 Task: Add an event with the title Second Presentation Rehearsal and Feedback Gathering, date ''2024/04/26'', time 8:00 AM to 10:00 AMand add a description: The scavenger hunt can be designed as a friendly competition, with teams competing against each other to finish first or achieve specific goals. This fosters team spirit, healthy competition, and a sense of achievement.Select event color  Tomato . Add location for the event as: 123 Mount Olympus, Greece, logged in from the account softage.10@softage.netand send the event invitation to softage.6@softage.net and softage.7@softage.net. Set a reminder for the event Every weekday(Monday to Friday)
Action: Mouse moved to (63, 86)
Screenshot: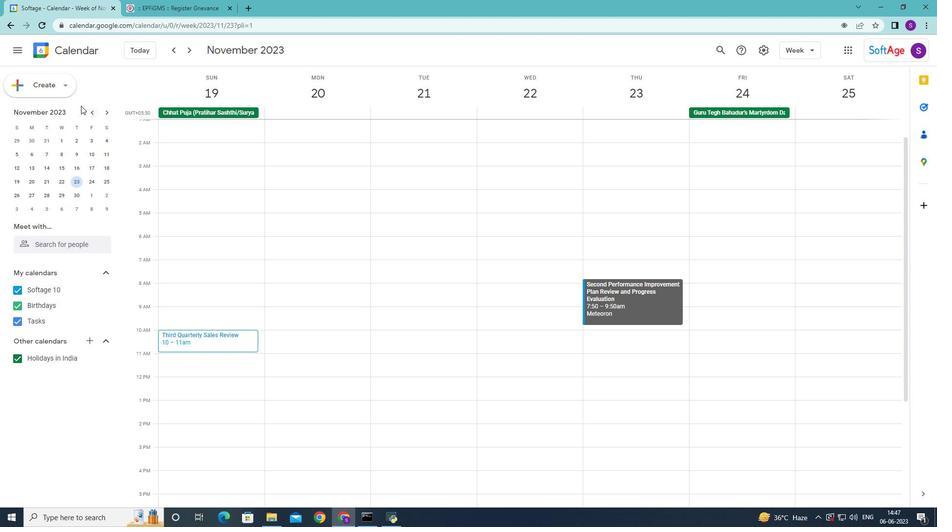 
Action: Mouse pressed left at (63, 86)
Screenshot: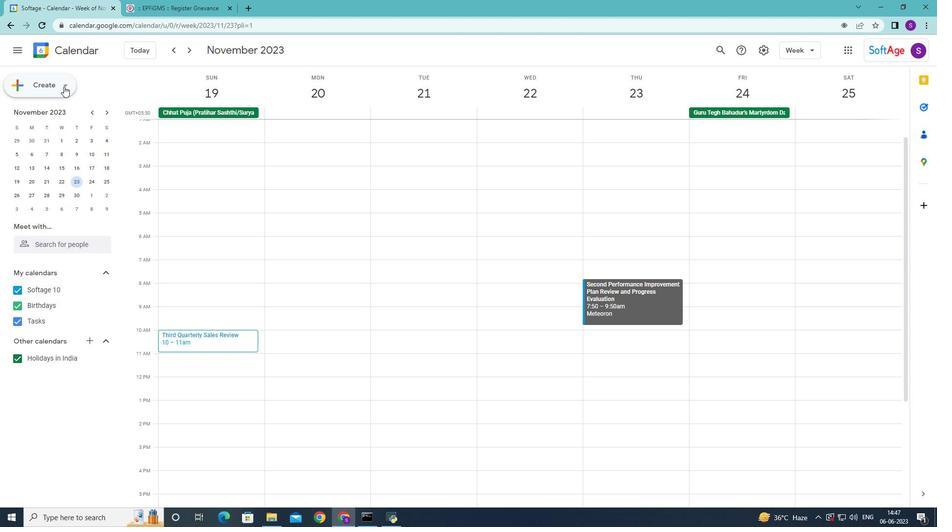 
Action: Mouse moved to (52, 116)
Screenshot: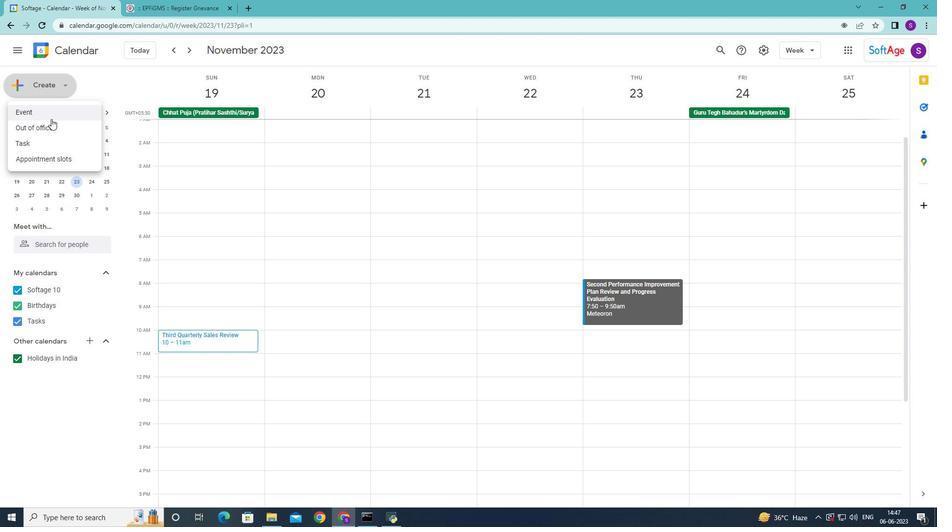 
Action: Mouse pressed left at (52, 116)
Screenshot: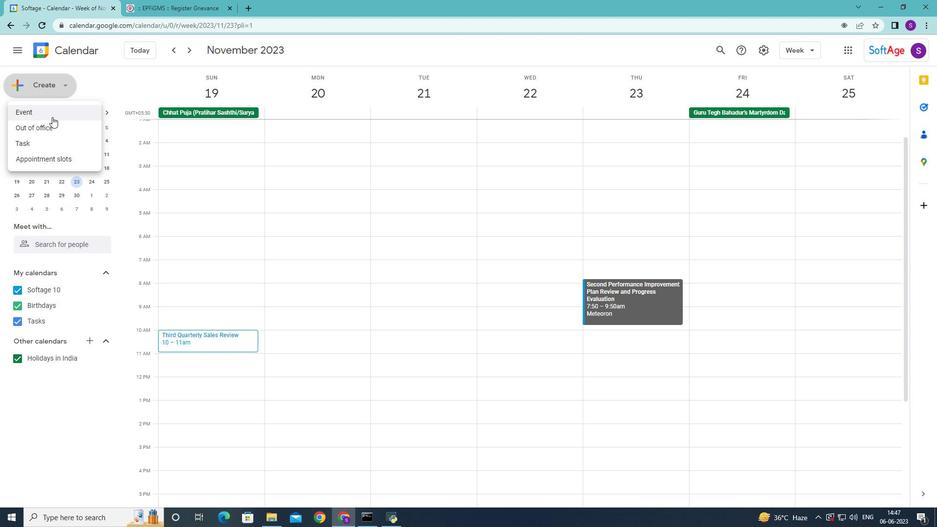
Action: Mouse moved to (450, 225)
Screenshot: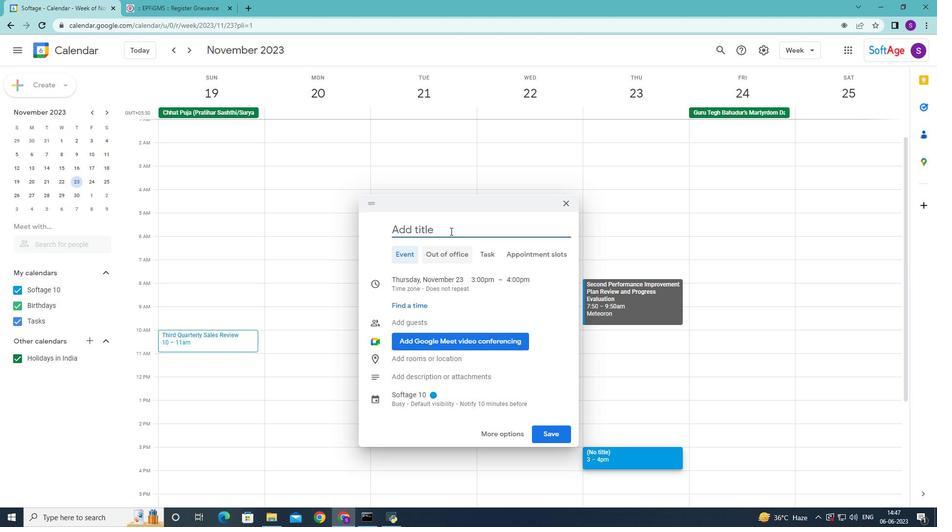 
Action: Mouse pressed left at (450, 225)
Screenshot: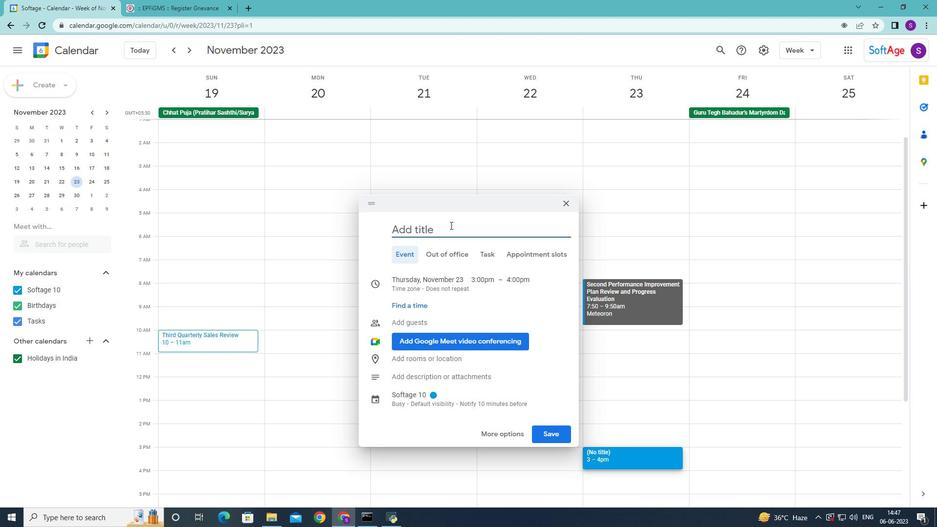 
Action: Mouse moved to (450, 225)
Screenshot: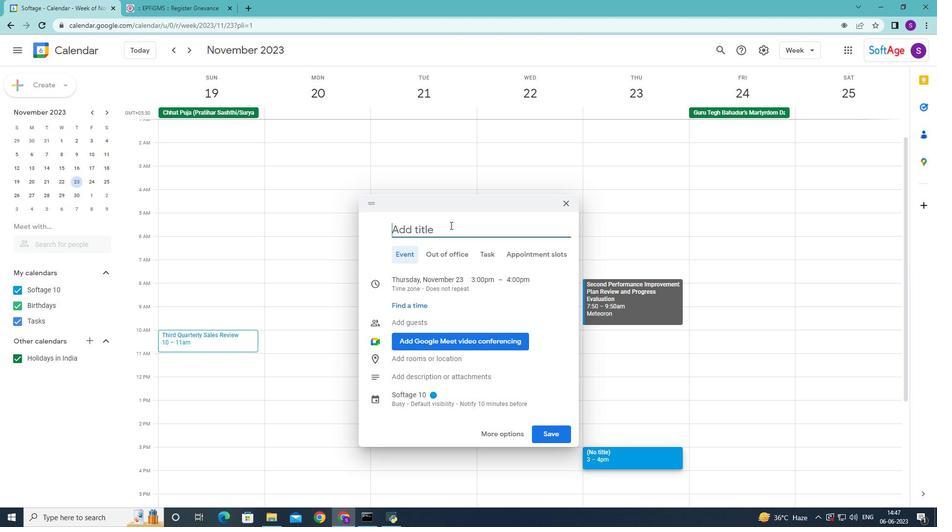 
Action: Key pressed <Key.shift>Second<Key.space><Key.shift>Presentation<Key.space><Key.shift><Key.shift><Key.shift><Key.shift><Key.shift><Key.shift><Key.shift><Key.shift><Key.shift><Key.shift>Rej<Key.backspace>hearsal<Key.space>and<Key.space><Key.shift><Key.shift><Key.shift><Key.shift><Key.shift><Key.shift><Key.shift><Key.shift><Key.shift><Key.shift><Key.shift><Key.shift><Key.shift><Key.shift><Key.shift><Key.shift><Key.shift><Key.shift><Key.shift><Key.shift><Key.shift>Feedback<Key.space><Key.shift><Key.shift><Key.shift><Key.shift><Key.shift><Key.shift>F<Key.backspace><Key.shift><Key.shift><Key.shift><Key.shift><Key.shift><Key.shift><Key.shift><Key.shift><Key.shift><Key.shift><Key.shift>Gathering<Key.space>
Screenshot: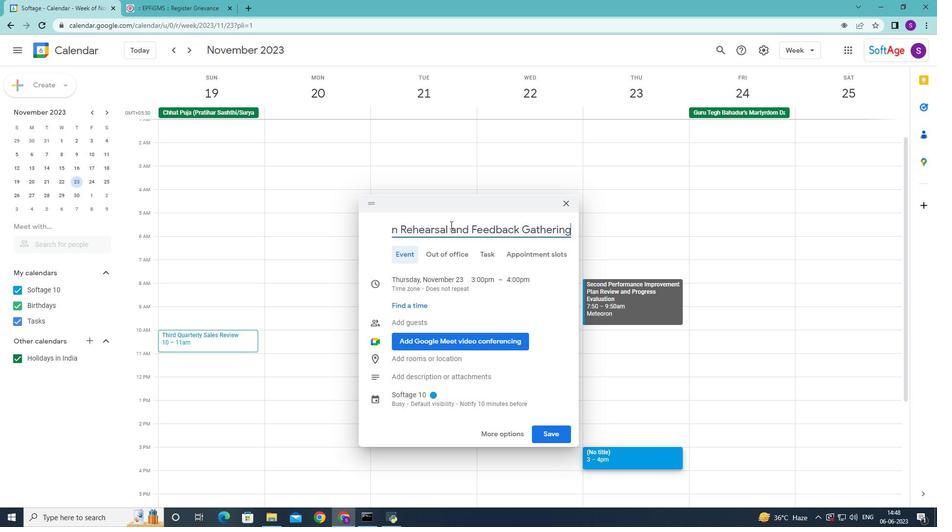 
Action: Mouse moved to (422, 282)
Screenshot: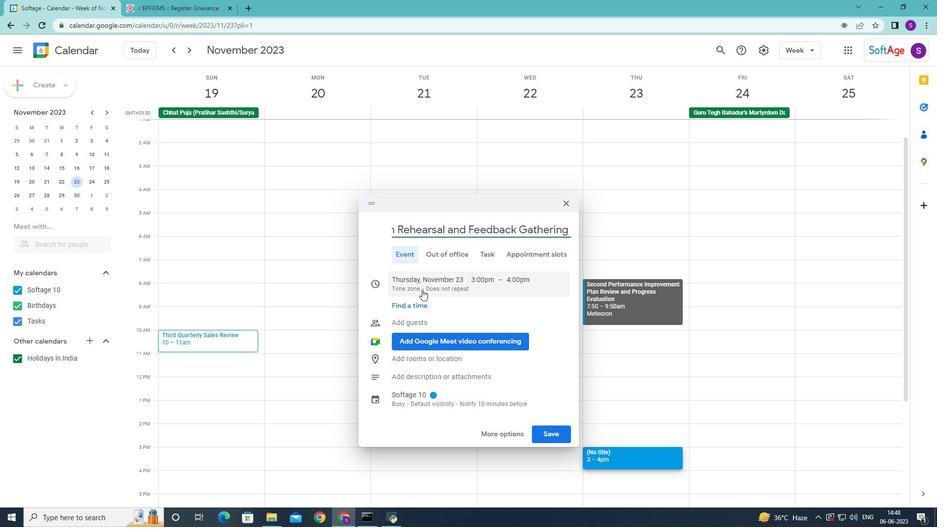 
Action: Mouse pressed left at (422, 282)
Screenshot: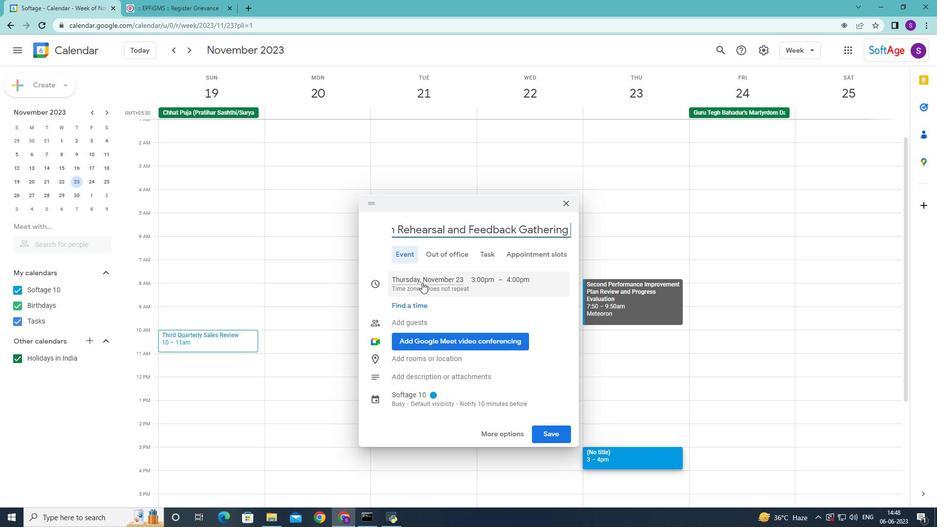 
Action: Mouse moved to (513, 300)
Screenshot: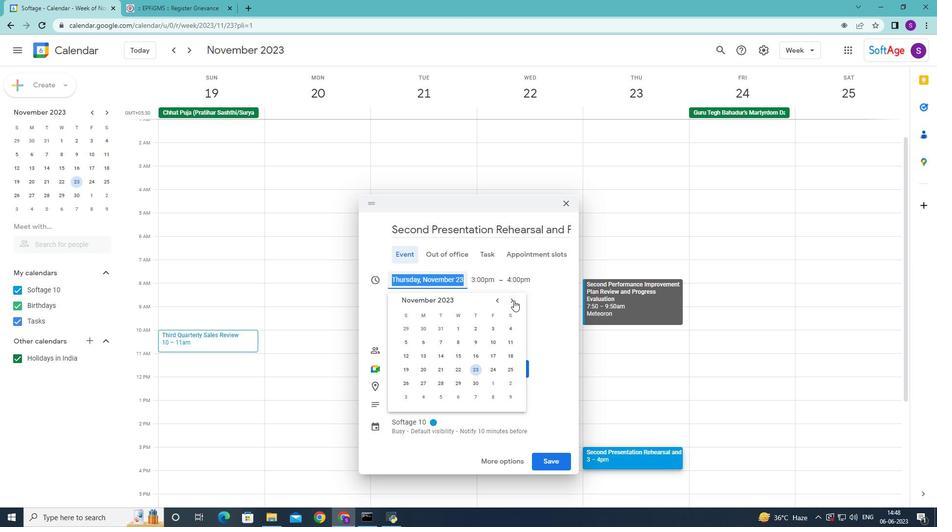 
Action: Mouse pressed left at (513, 300)
Screenshot: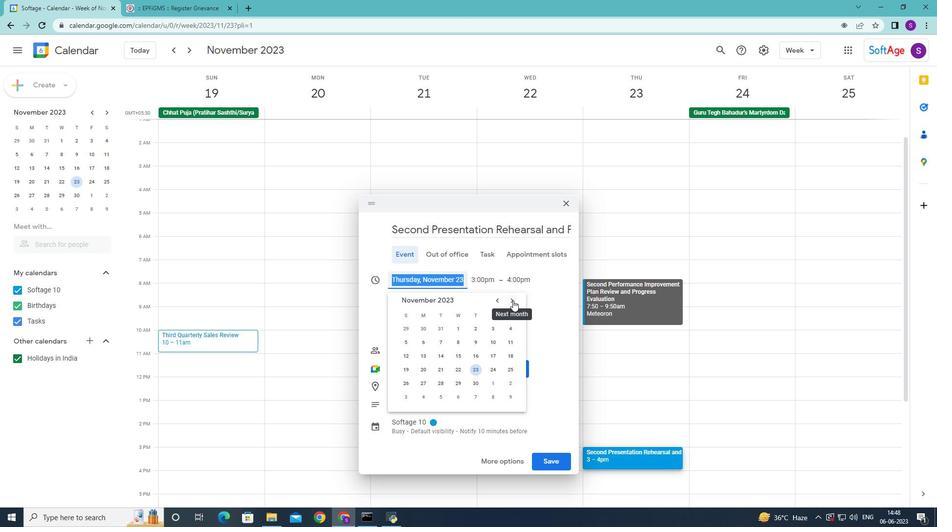 
Action: Mouse pressed left at (513, 300)
Screenshot: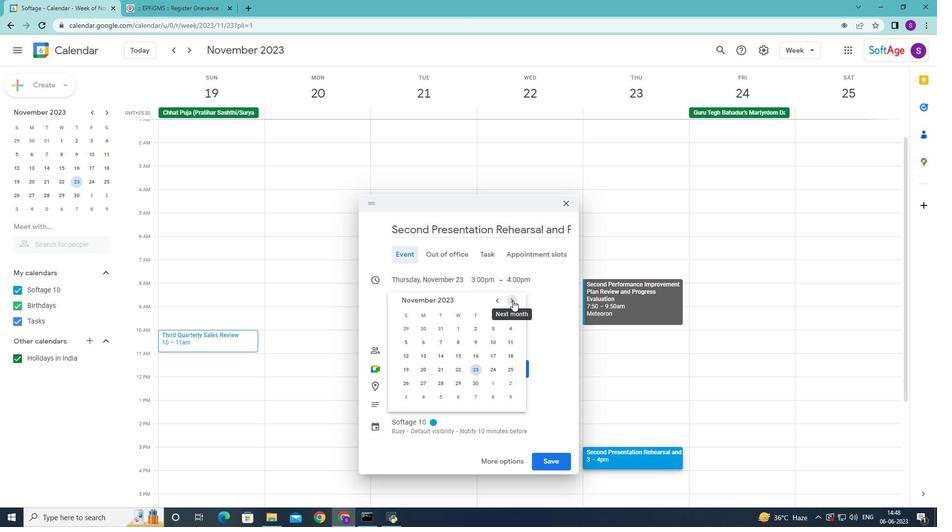 
Action: Mouse pressed left at (513, 300)
Screenshot: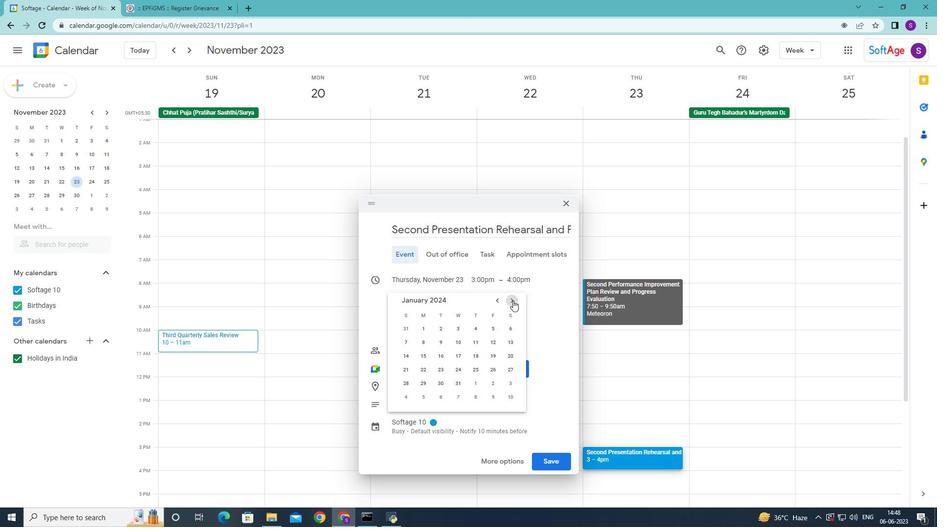 
Action: Mouse pressed left at (513, 300)
Screenshot: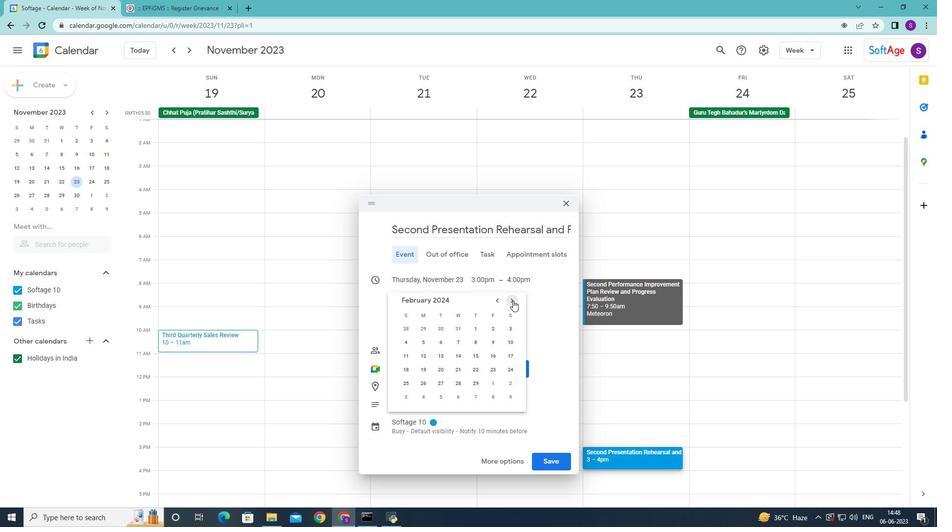 
Action: Mouse pressed left at (513, 300)
Screenshot: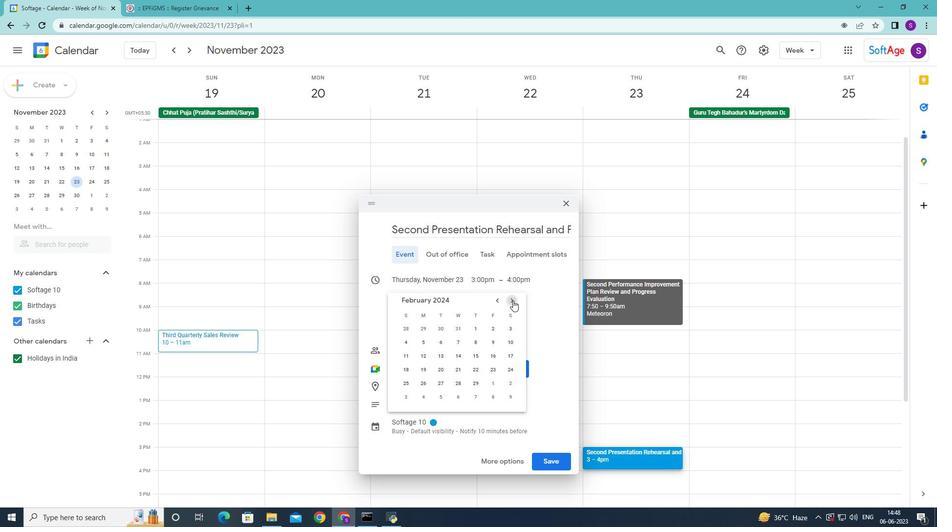 
Action: Mouse moved to (496, 367)
Screenshot: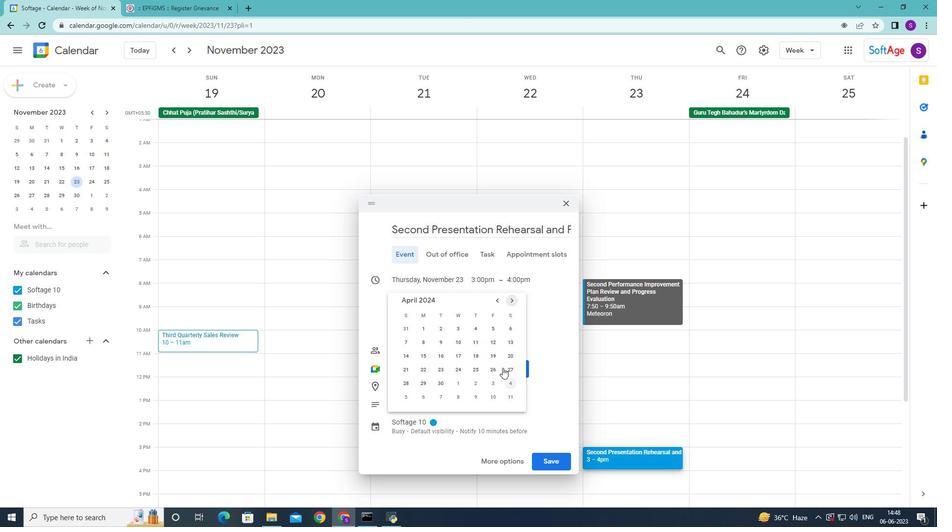
Action: Mouse pressed left at (496, 367)
Screenshot: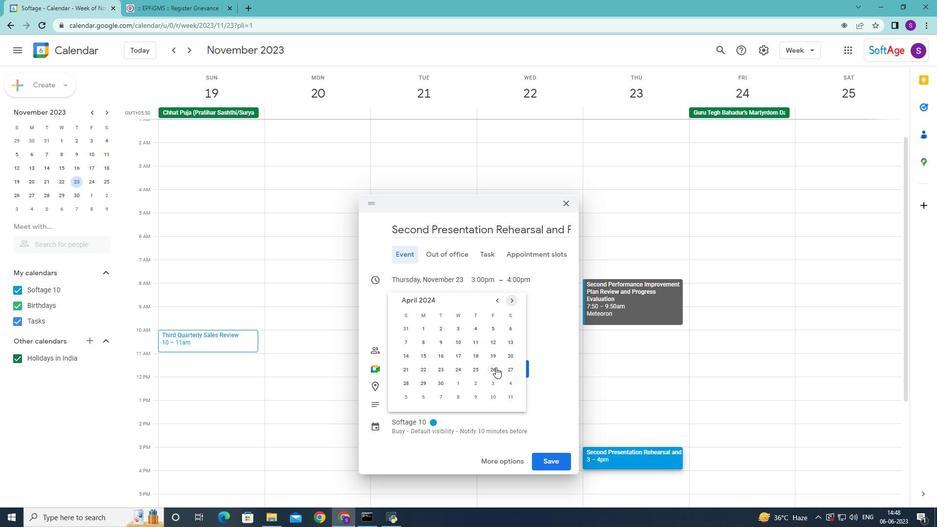 
Action: Mouse moved to (577, 282)
Screenshot: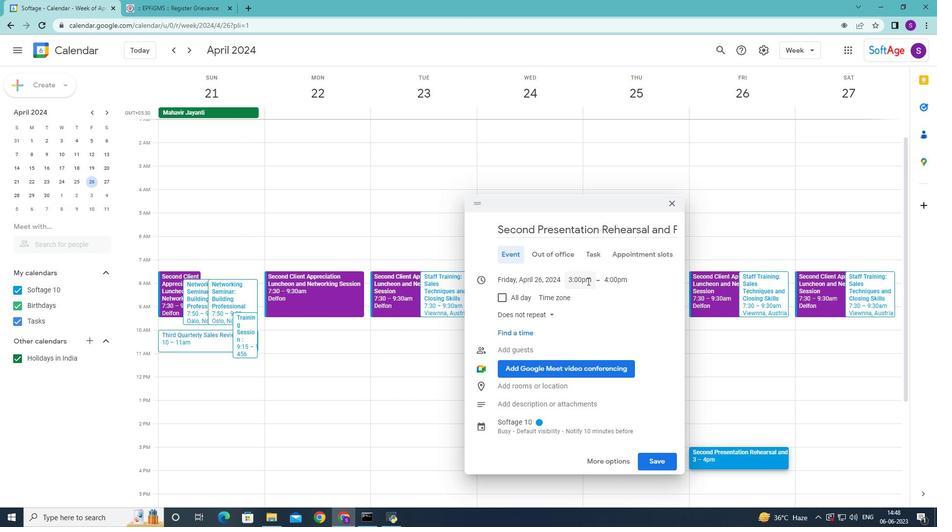 
Action: Mouse pressed left at (577, 282)
Screenshot: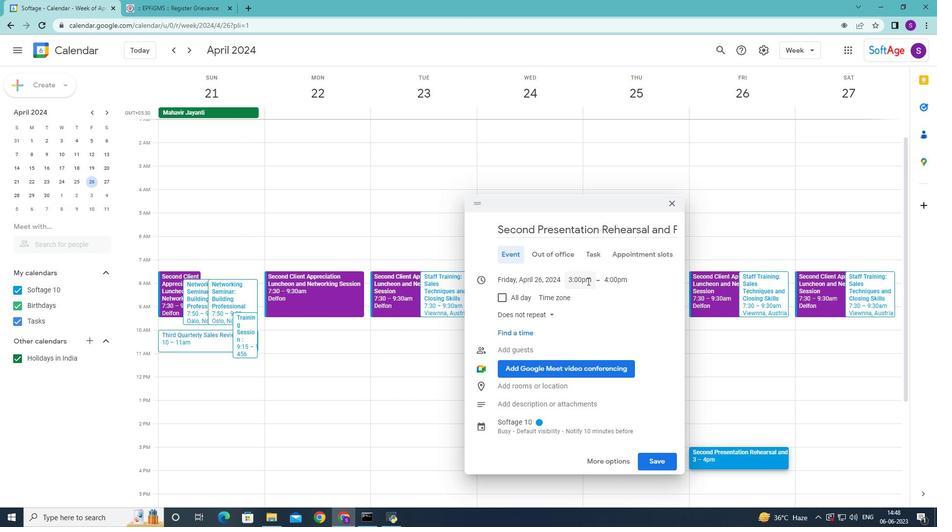 
Action: Mouse moved to (590, 318)
Screenshot: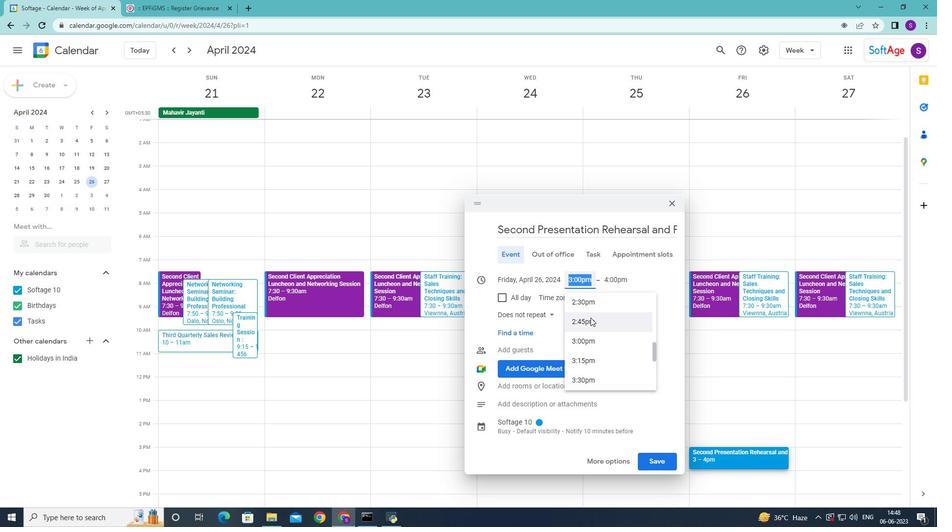 
Action: Mouse scrolled (590, 319) with delta (0, 0)
Screenshot: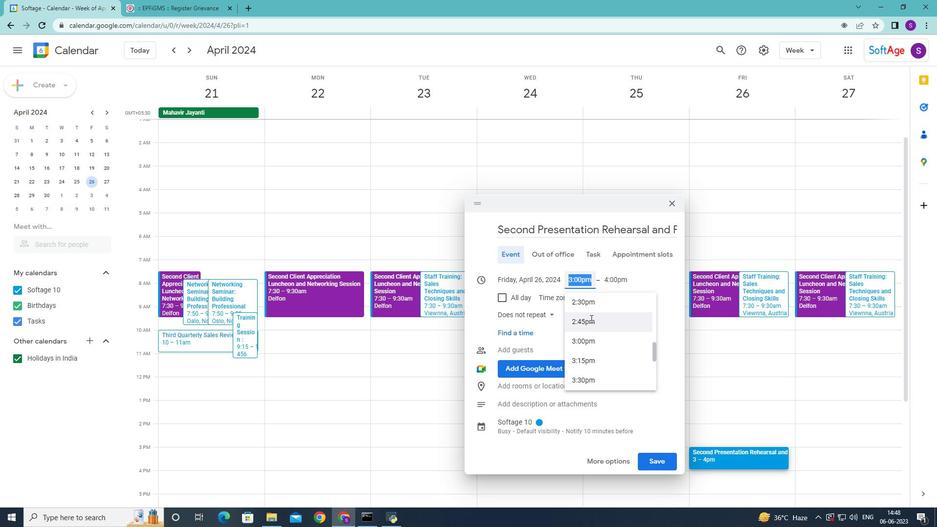 
Action: Mouse scrolled (590, 319) with delta (0, 0)
Screenshot: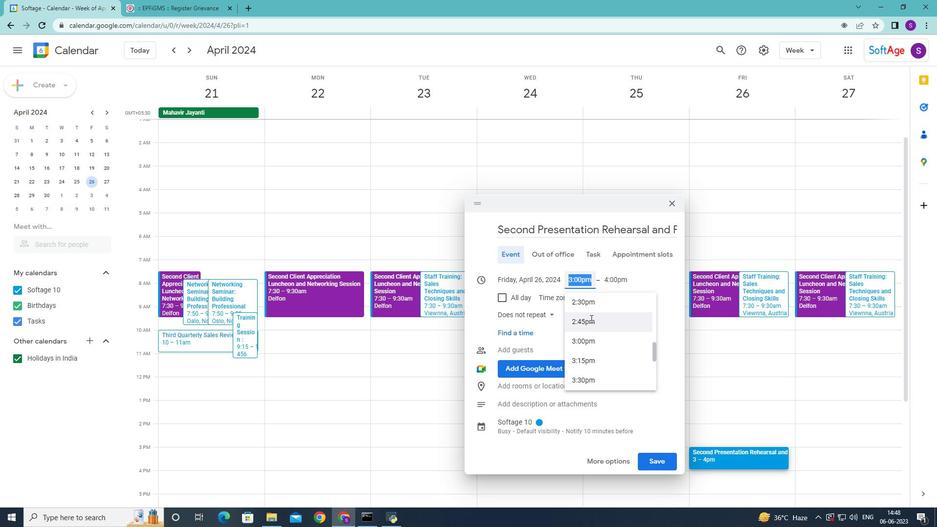 
Action: Mouse scrolled (590, 319) with delta (0, 0)
Screenshot: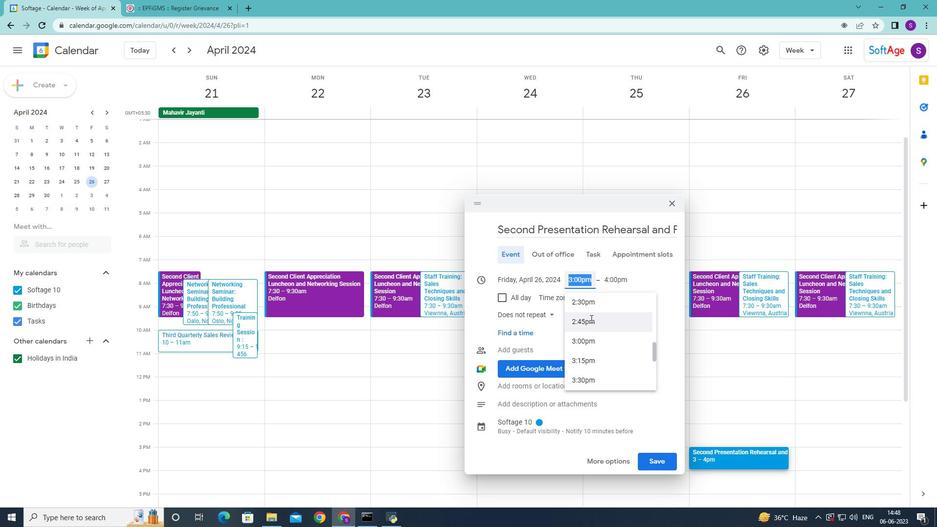 
Action: Mouse scrolled (590, 319) with delta (0, 0)
Screenshot: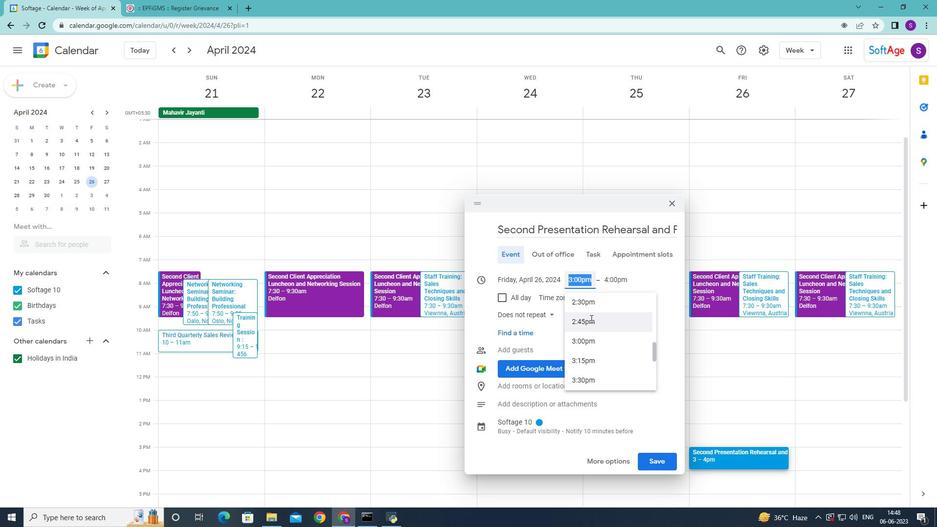
Action: Mouse scrolled (590, 319) with delta (0, 0)
Screenshot: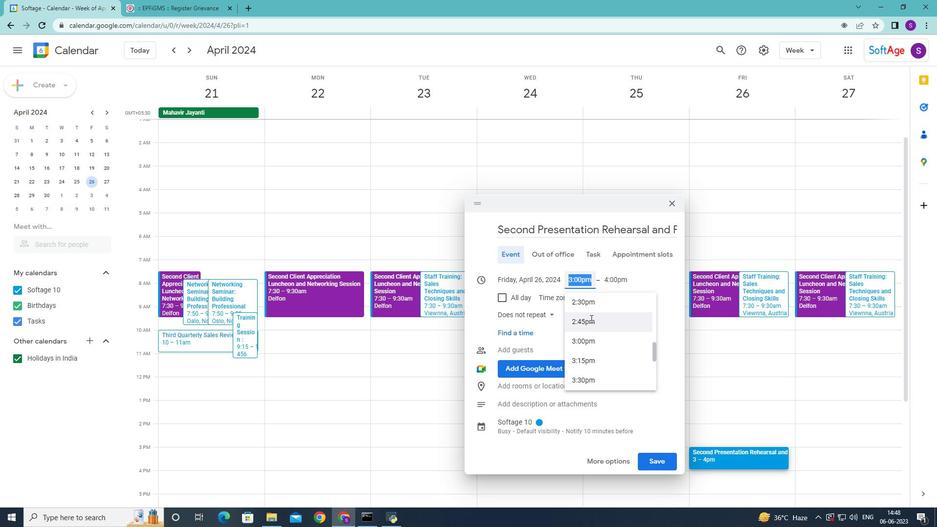 
Action: Mouse scrolled (590, 319) with delta (0, 0)
Screenshot: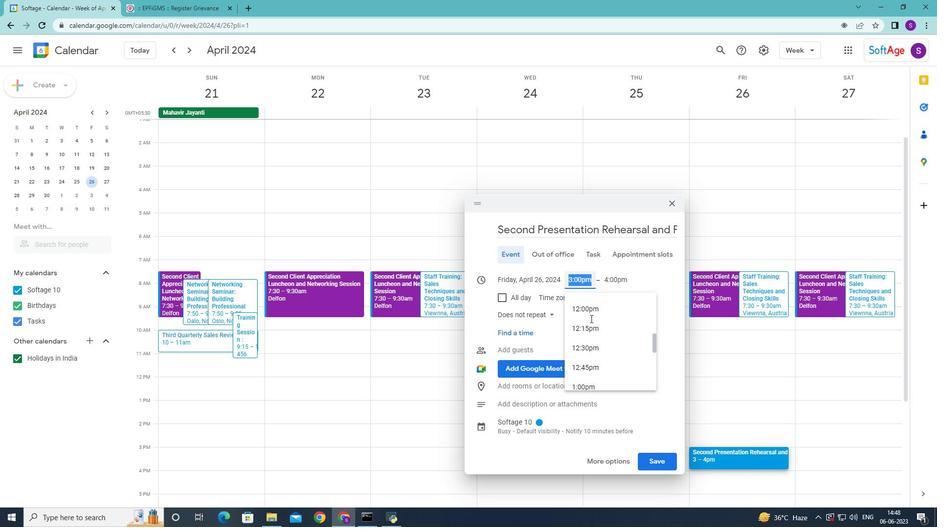 
Action: Mouse scrolled (590, 319) with delta (0, 0)
Screenshot: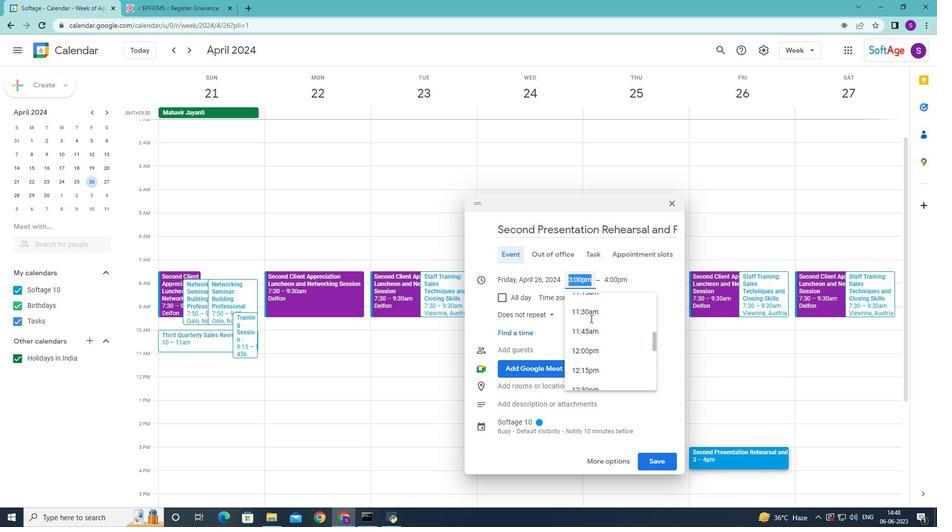
Action: Mouse scrolled (590, 319) with delta (0, 0)
Screenshot: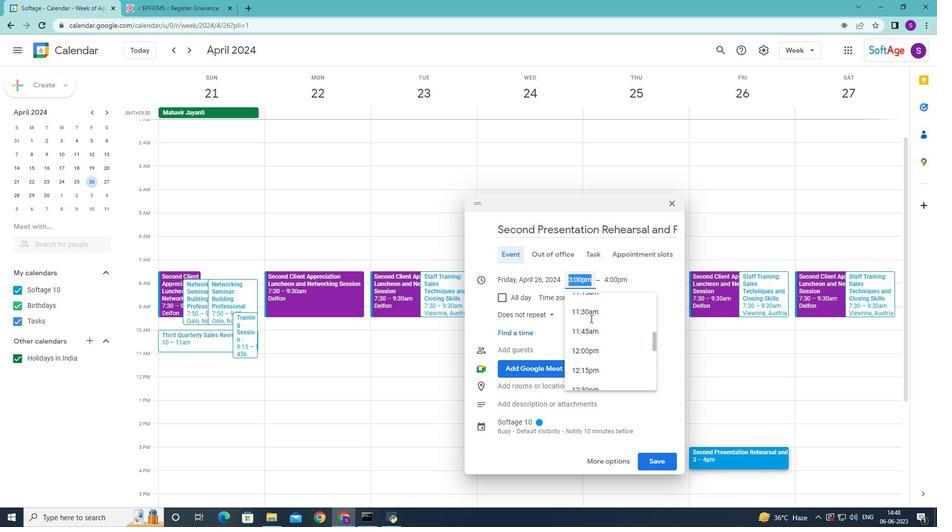 
Action: Mouse scrolled (590, 319) with delta (0, 0)
Screenshot: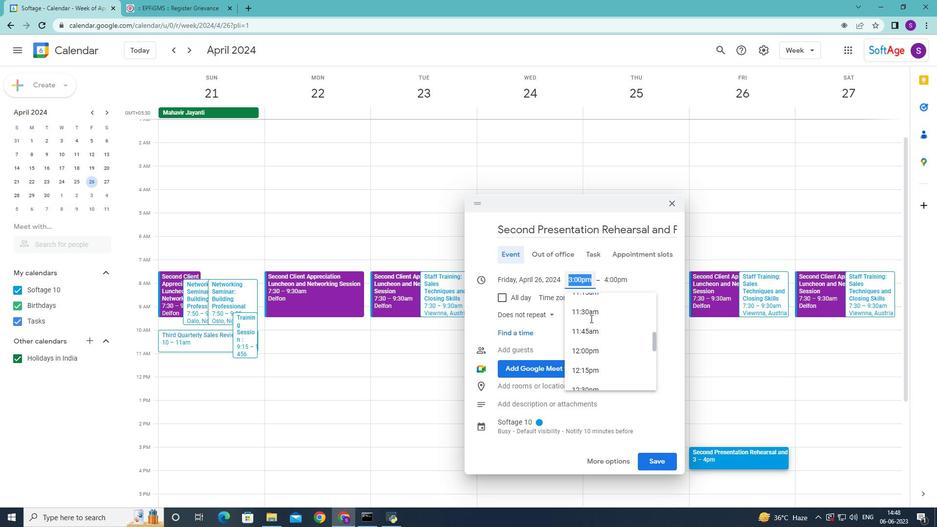 
Action: Mouse scrolled (590, 319) with delta (0, 0)
Screenshot: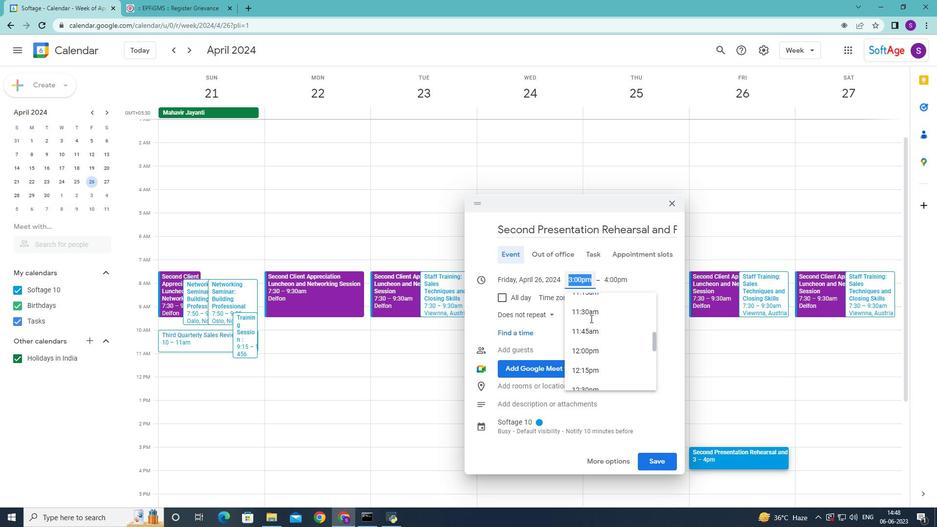 
Action: Mouse moved to (592, 318)
Screenshot: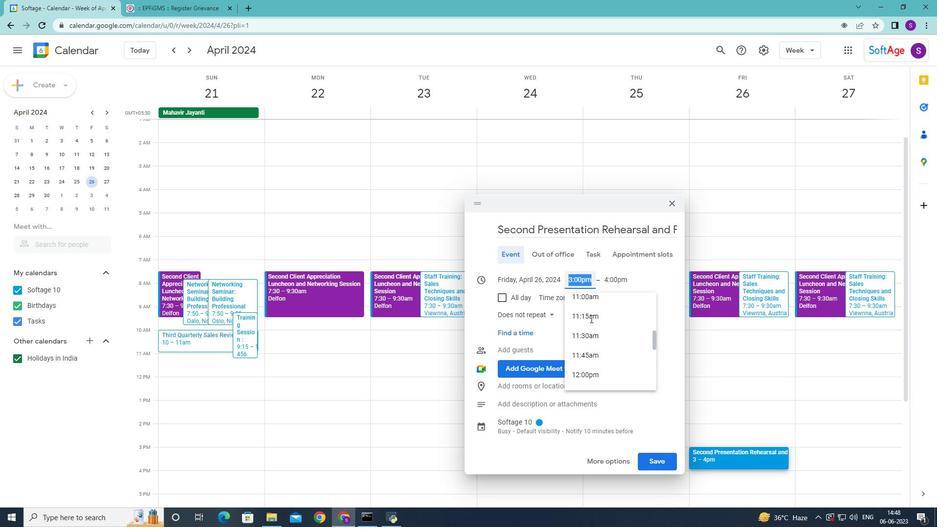 
Action: Mouse scrolled (592, 319) with delta (0, 0)
Screenshot: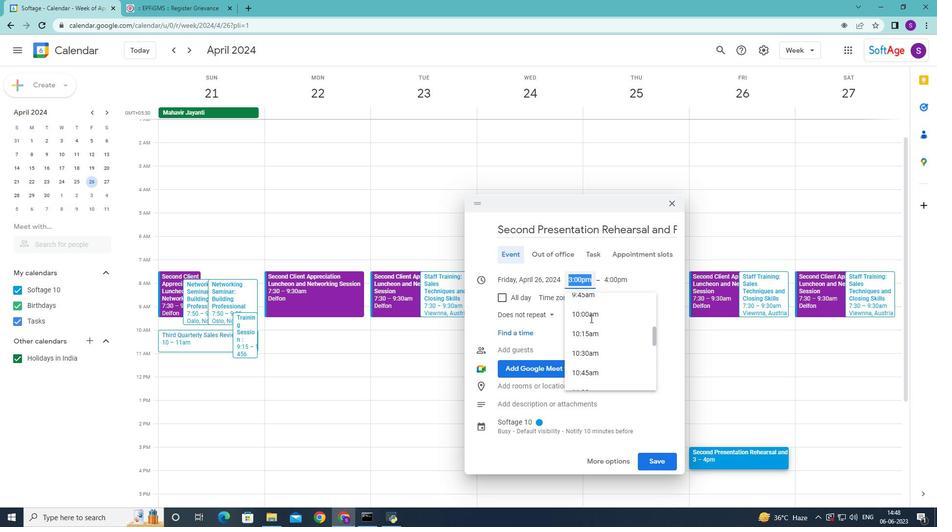 
Action: Mouse scrolled (592, 319) with delta (0, 0)
Screenshot: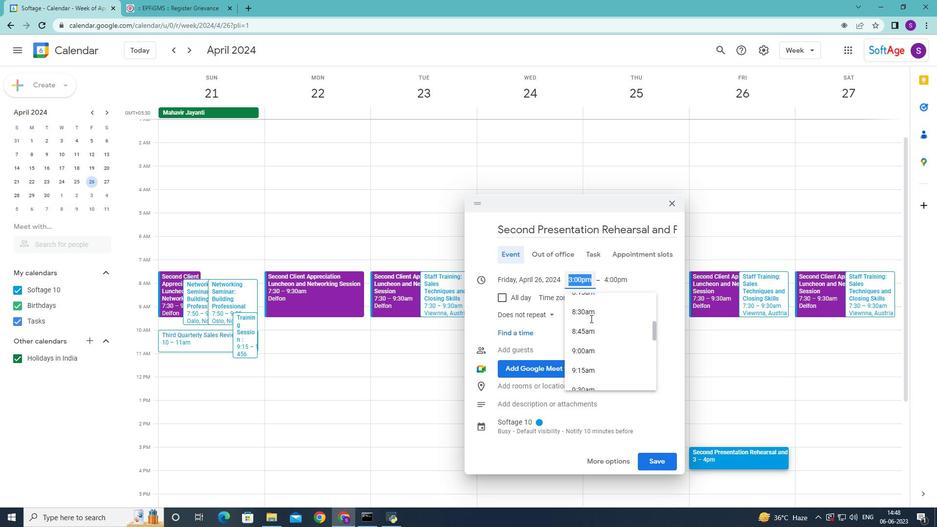 
Action: Mouse scrolled (592, 319) with delta (0, 0)
Screenshot: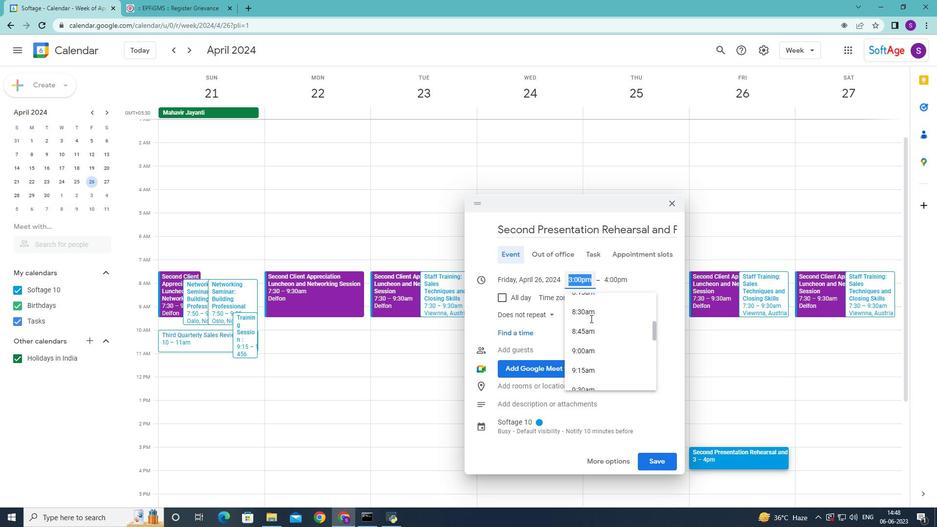 
Action: Mouse scrolled (592, 319) with delta (0, 0)
Screenshot: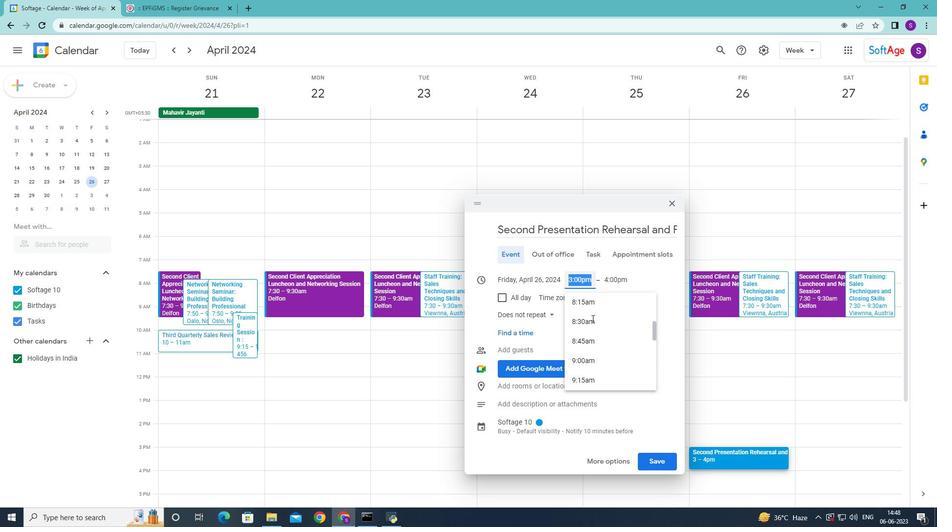 
Action: Mouse scrolled (592, 319) with delta (0, 0)
Screenshot: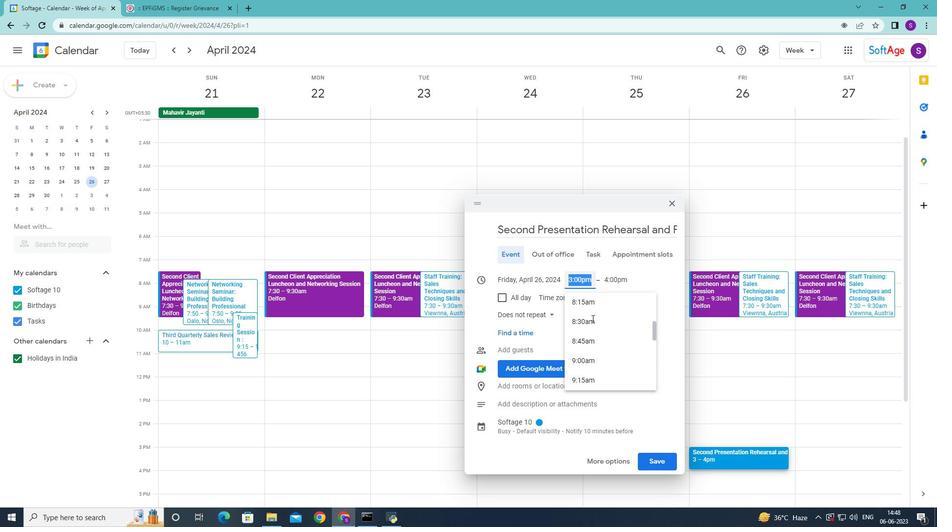 
Action: Mouse moved to (593, 323)
Screenshot: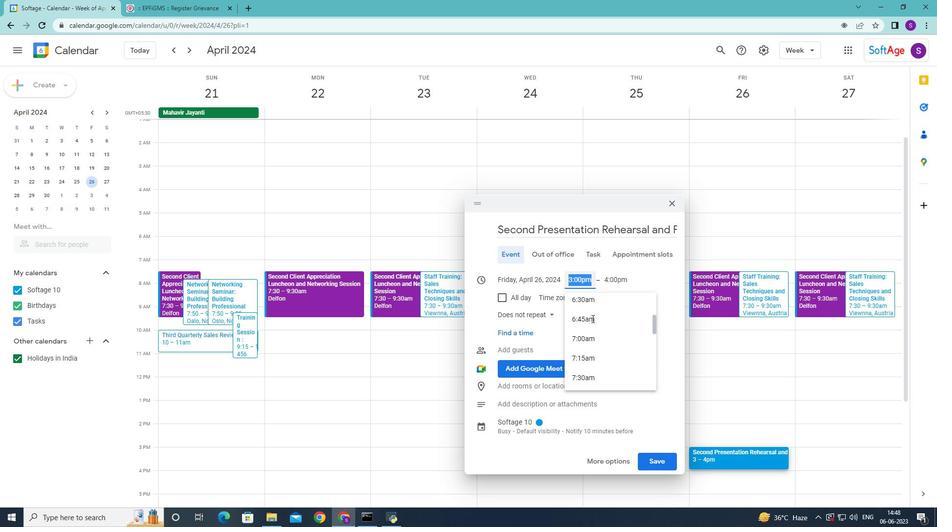 
Action: Mouse scrolled (593, 323) with delta (0, 0)
Screenshot: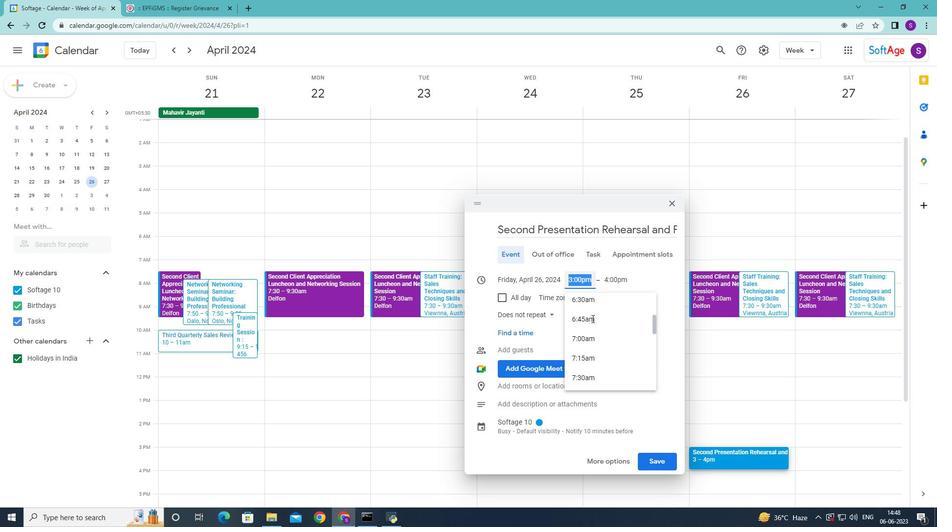 
Action: Mouse scrolled (593, 323) with delta (0, 0)
Screenshot: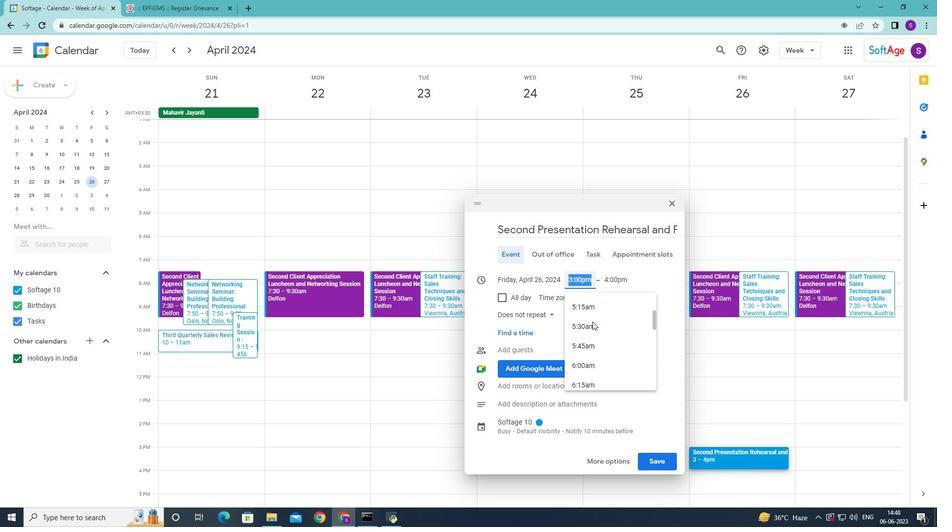 
Action: Mouse scrolled (593, 323) with delta (0, 0)
Screenshot: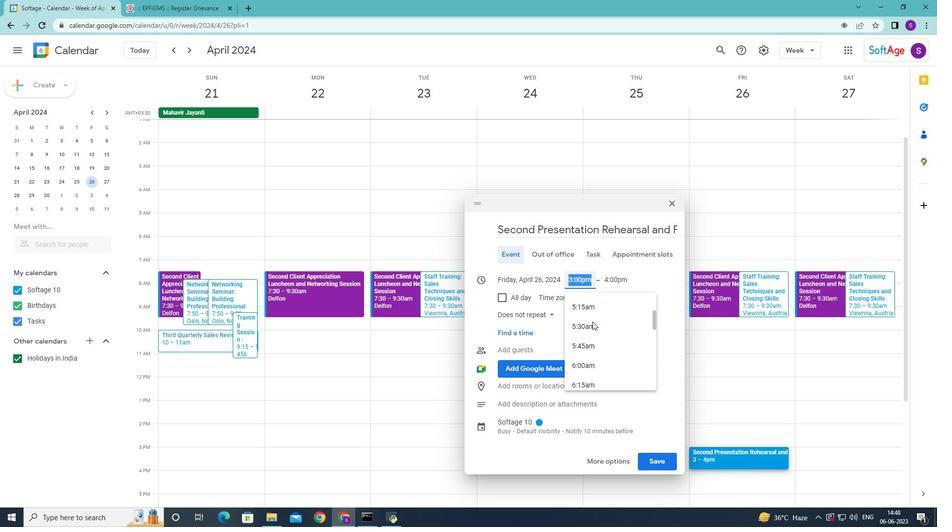 
Action: Mouse scrolled (593, 323) with delta (0, 0)
Screenshot: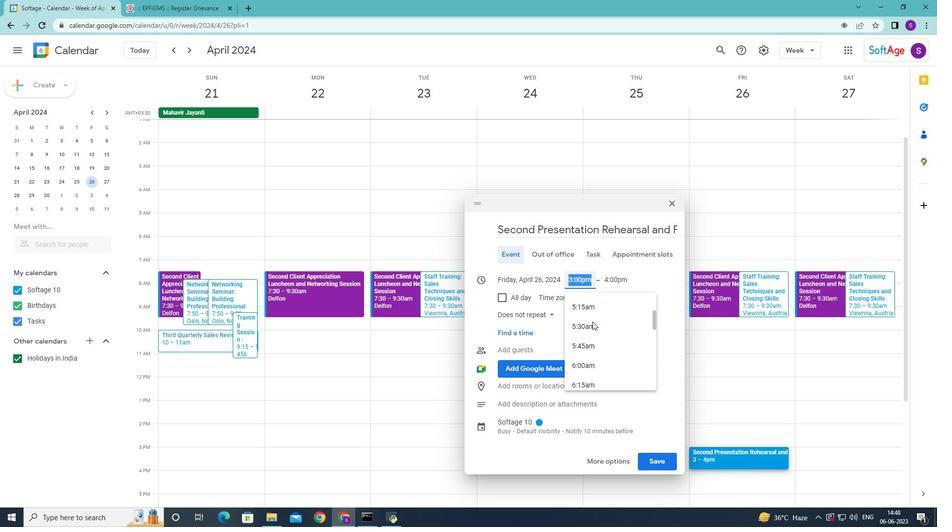 
Action: Mouse scrolled (593, 323) with delta (0, 0)
Screenshot: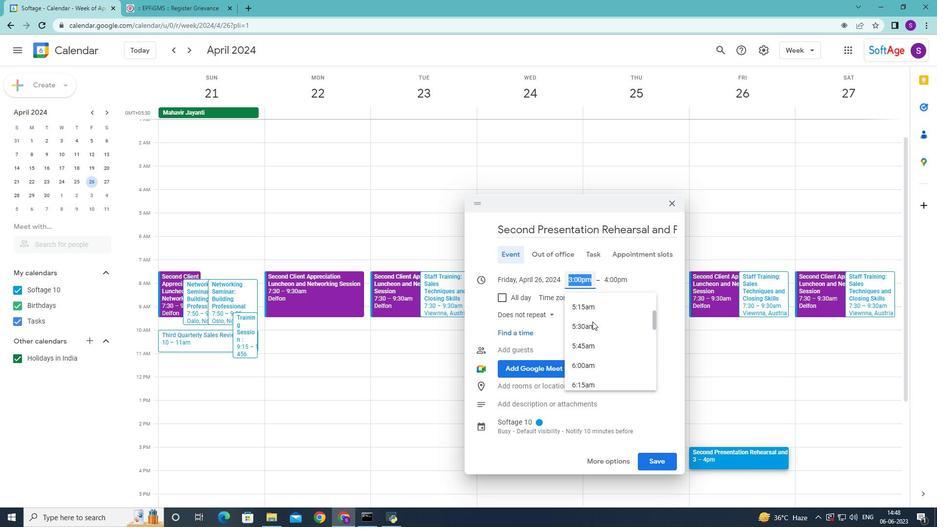 
Action: Mouse scrolled (593, 322) with delta (0, 0)
Screenshot: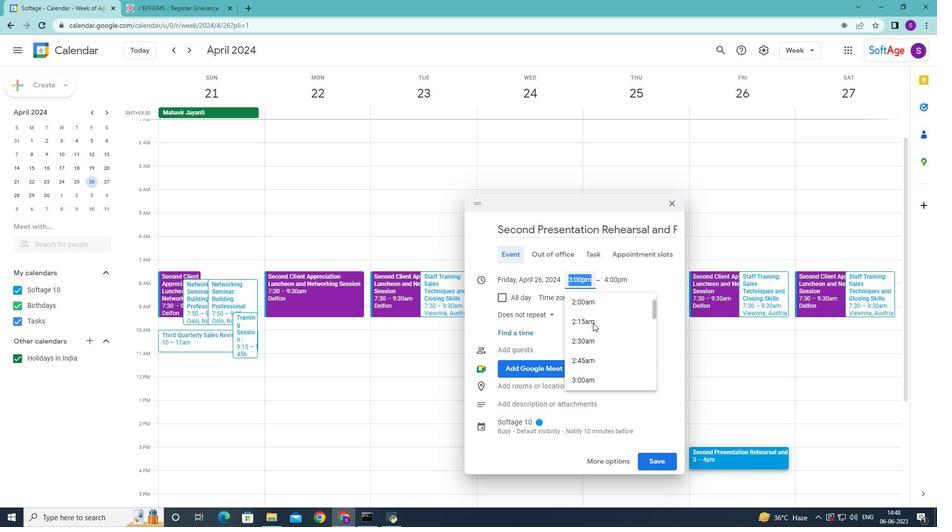 
Action: Mouse scrolled (593, 322) with delta (0, 0)
Screenshot: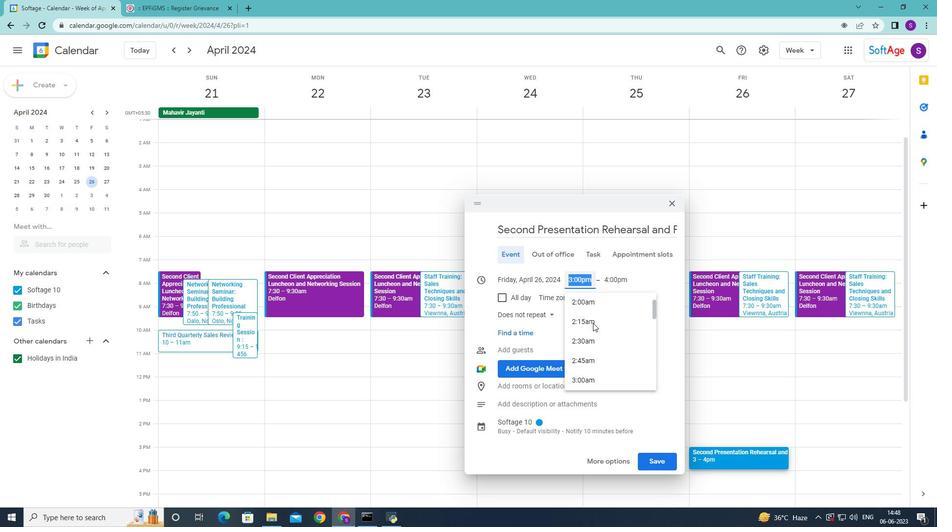
Action: Mouse scrolled (593, 322) with delta (0, 0)
Screenshot: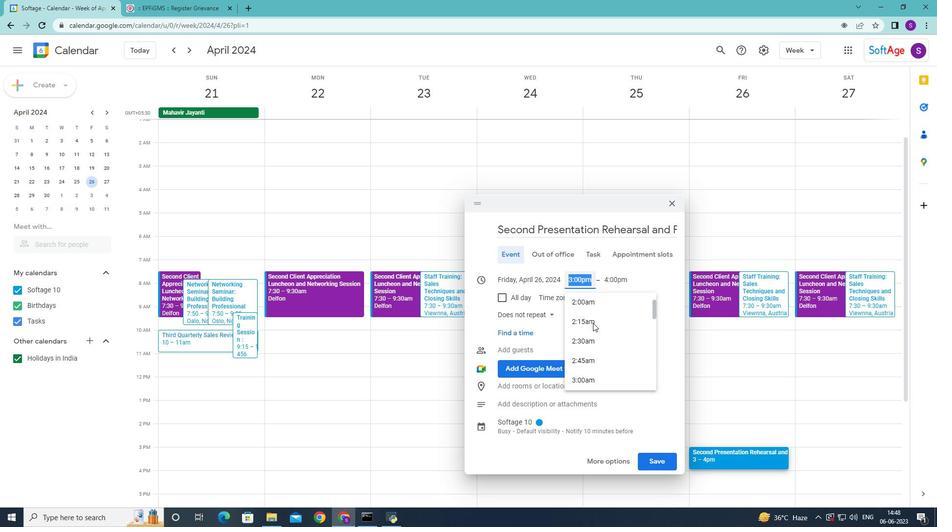 
Action: Mouse scrolled (593, 322) with delta (0, 0)
Screenshot: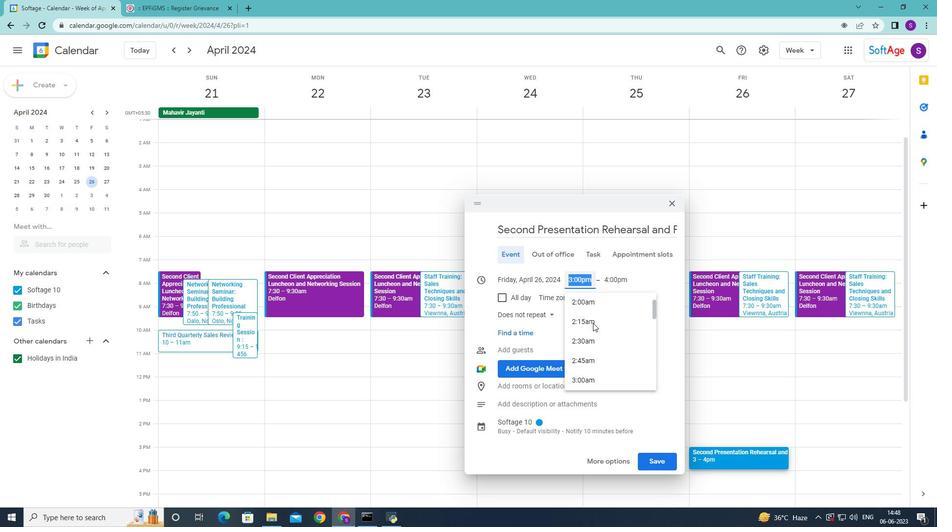 
Action: Mouse moved to (587, 367)
Screenshot: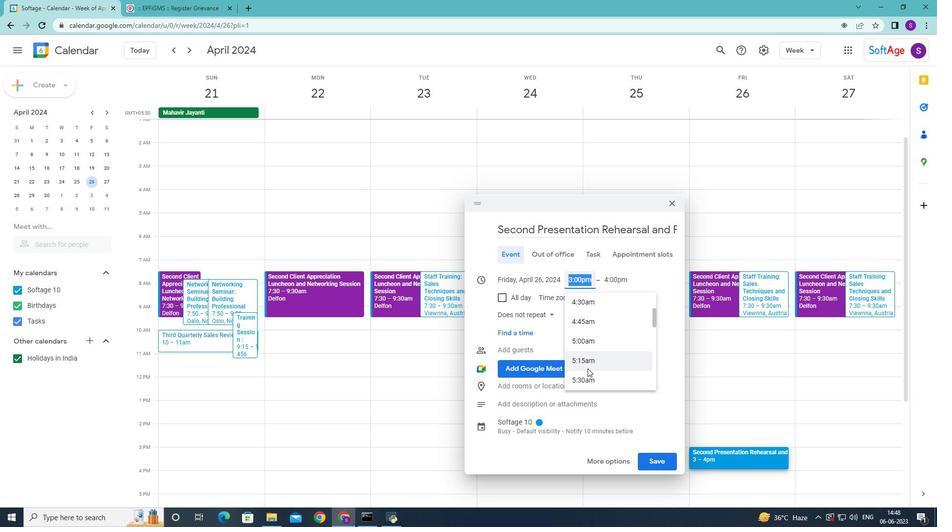 
Action: Mouse scrolled (587, 366) with delta (0, 0)
Screenshot: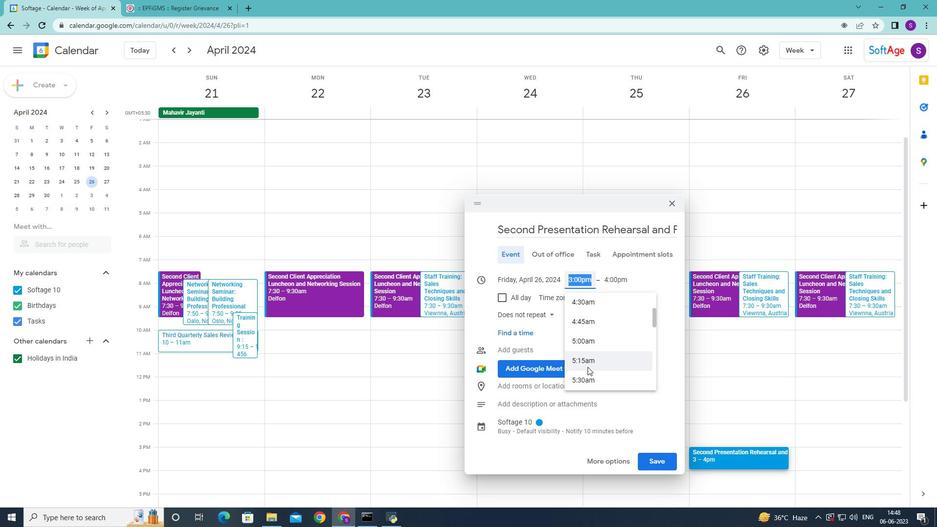 
Action: Mouse moved to (590, 359)
Screenshot: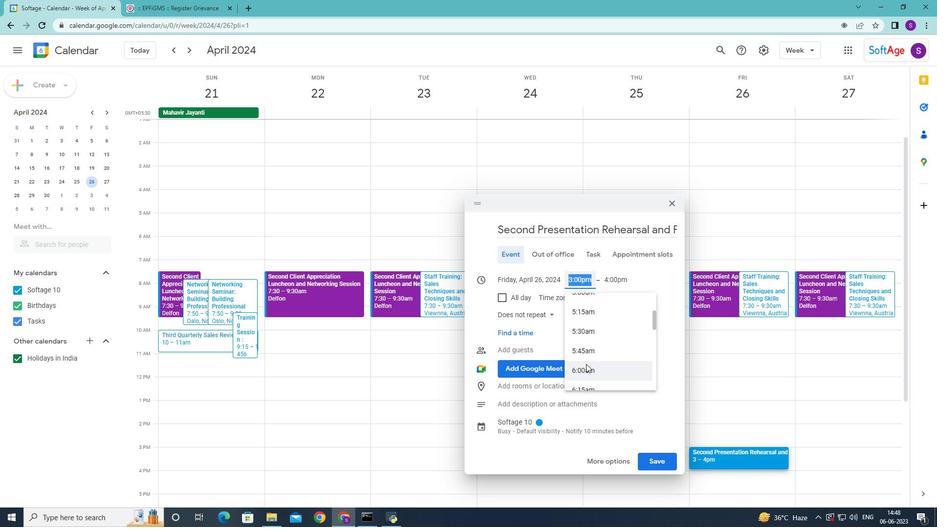 
Action: Mouse scrolled (590, 358) with delta (0, 0)
Screenshot: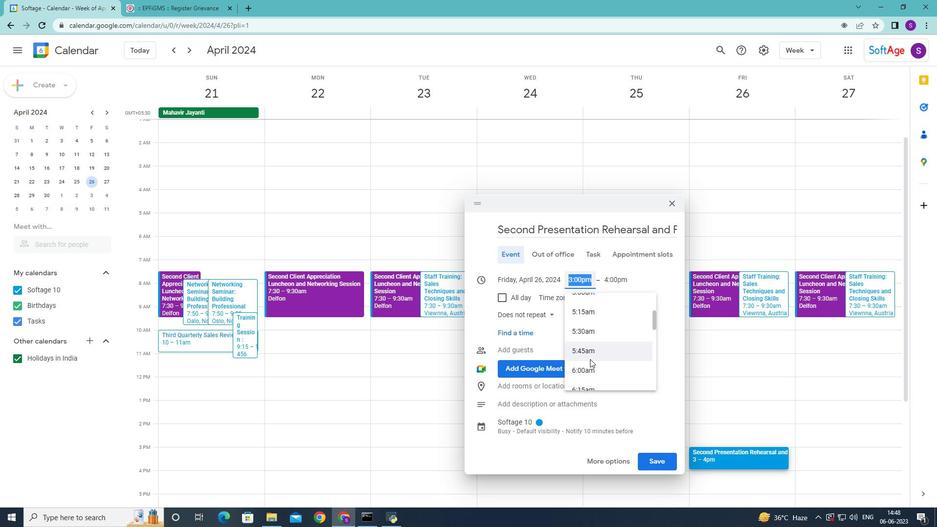 
Action: Mouse scrolled (590, 358) with delta (0, 0)
Screenshot: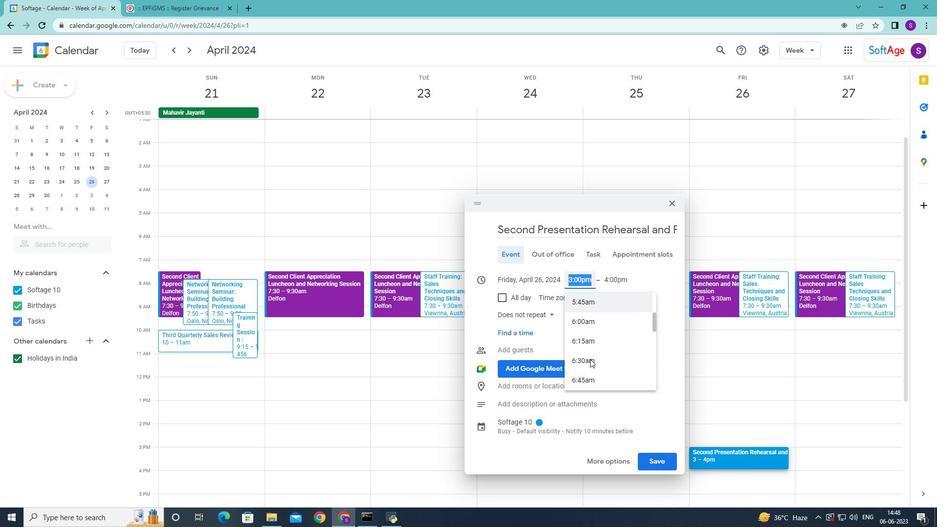 
Action: Mouse scrolled (590, 358) with delta (0, 0)
Screenshot: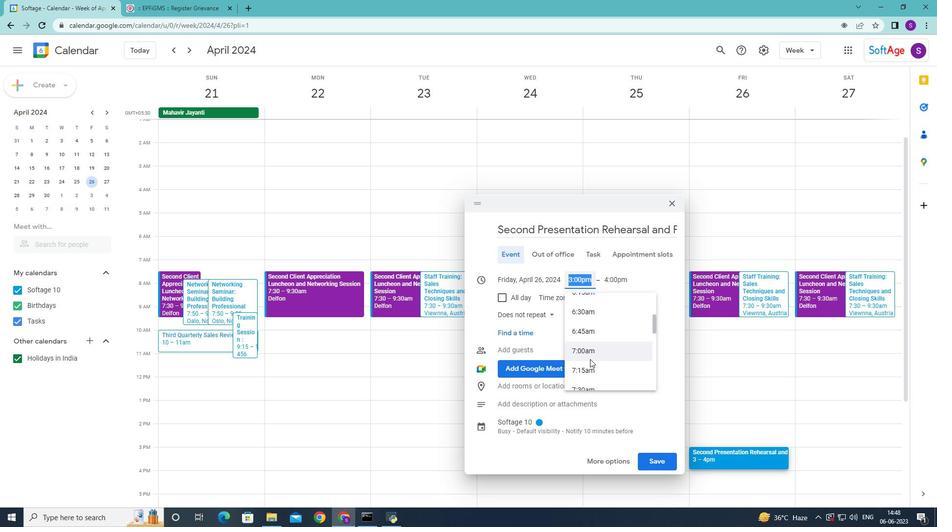 
Action: Mouse moved to (586, 383)
Screenshot: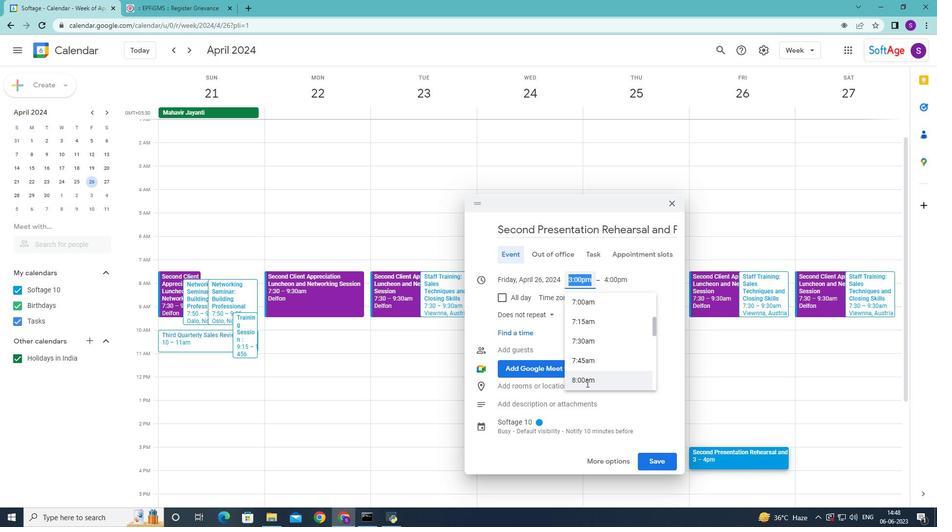 
Action: Mouse pressed left at (586, 383)
Screenshot: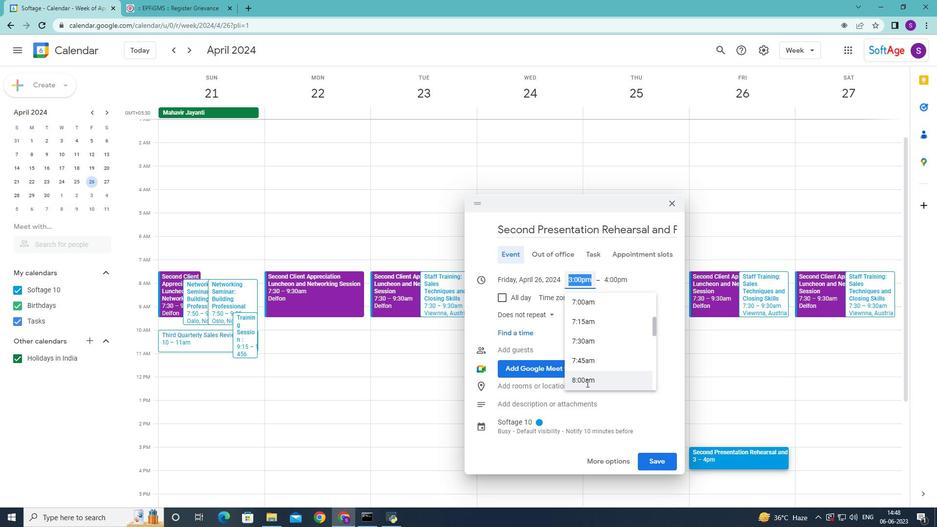 
Action: Mouse moved to (613, 235)
Screenshot: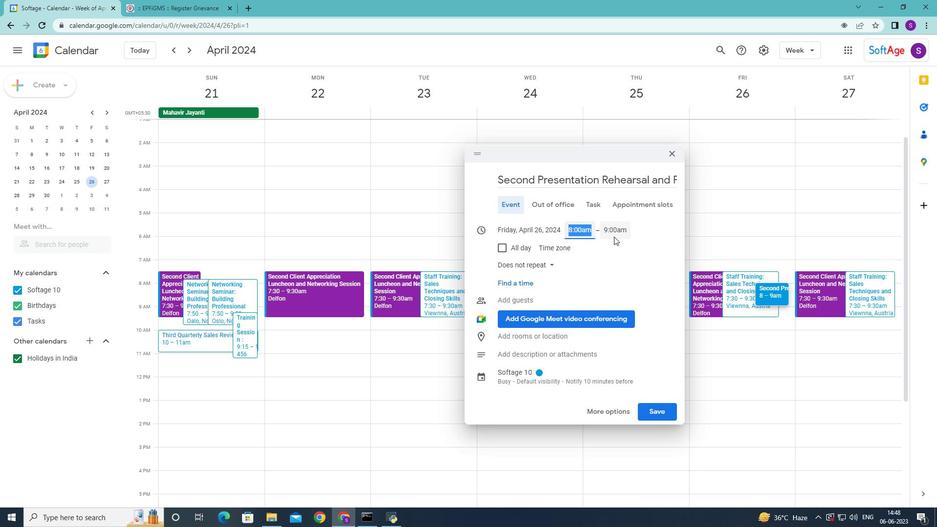 
Action: Mouse pressed left at (613, 235)
Screenshot: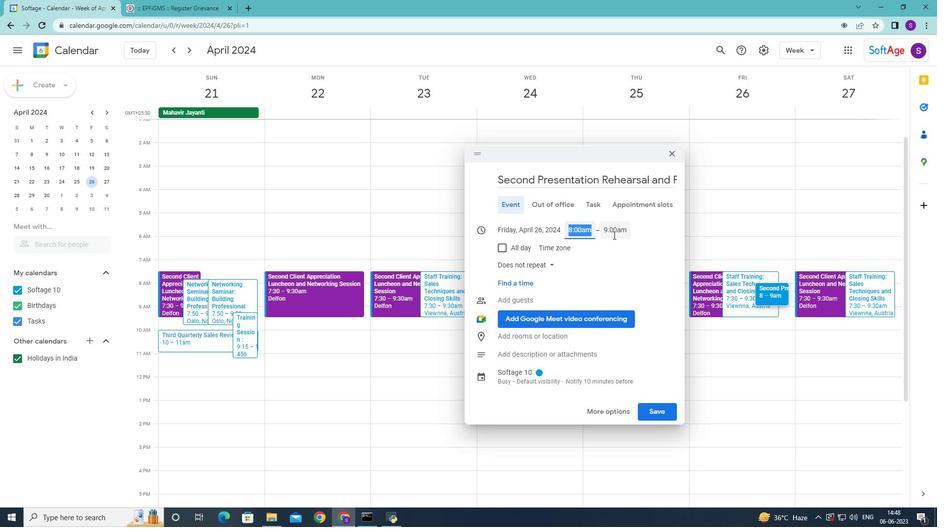 
Action: Mouse moved to (620, 289)
Screenshot: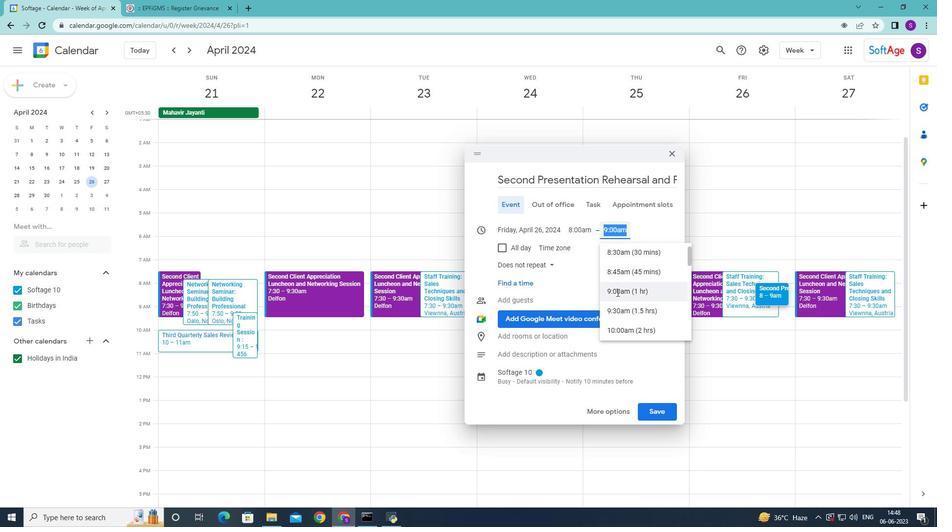 
Action: Mouse scrolled (620, 289) with delta (0, 0)
Screenshot: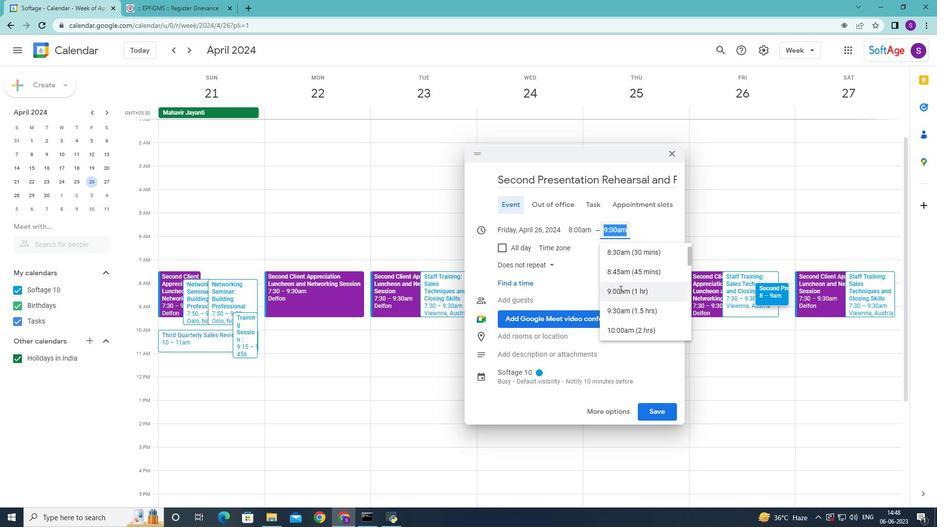
Action: Mouse moved to (627, 286)
Screenshot: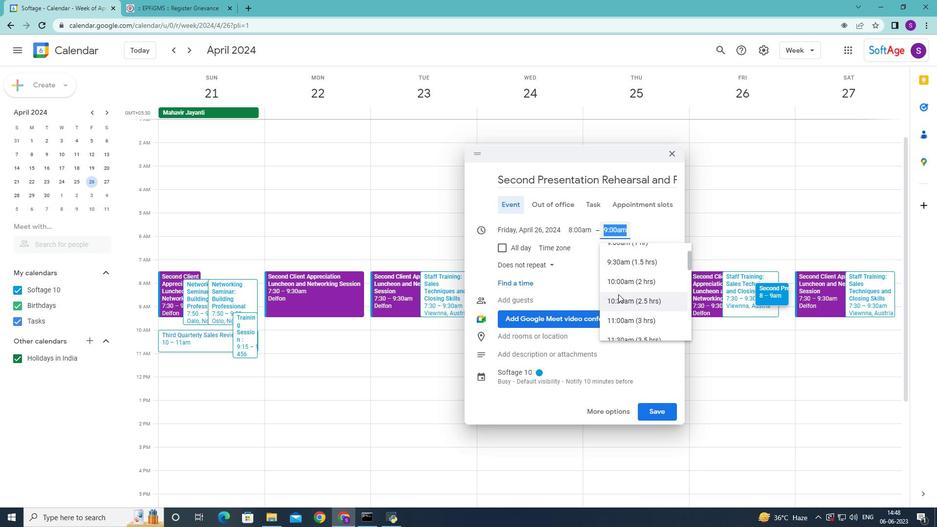 
Action: Mouse pressed left at (627, 286)
Screenshot: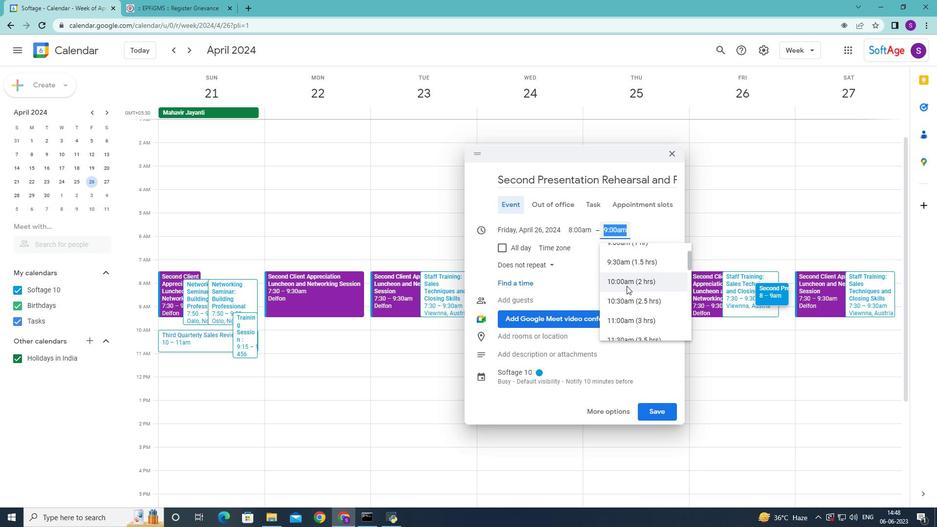 
Action: Mouse moved to (597, 414)
Screenshot: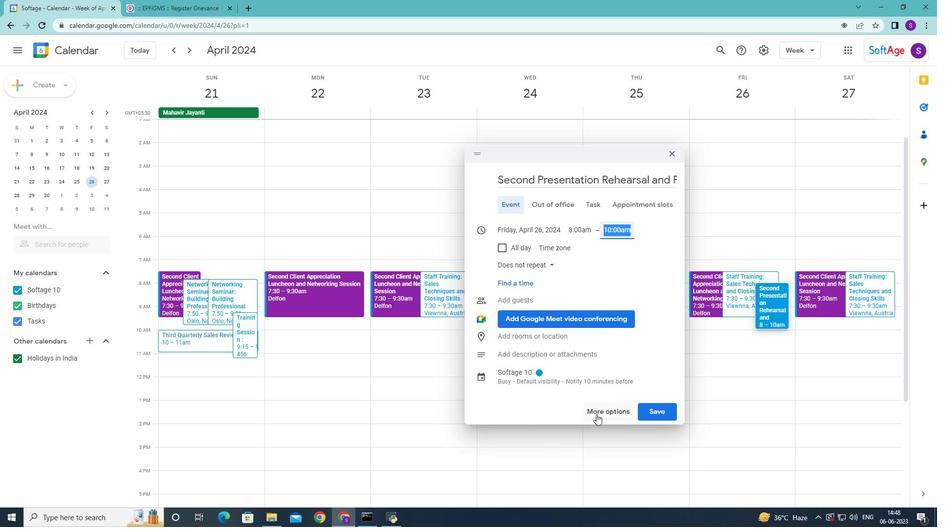 
Action: Mouse pressed left at (597, 414)
Screenshot: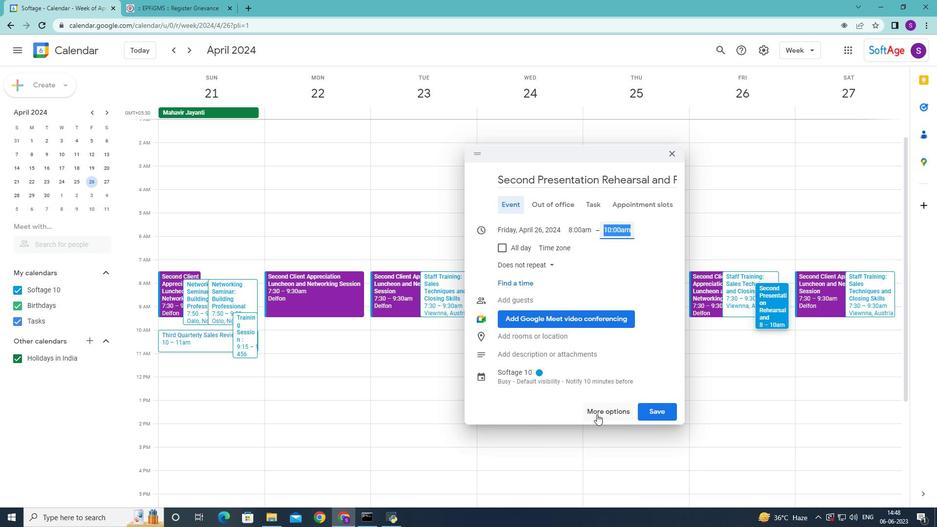 
Action: Mouse moved to (146, 345)
Screenshot: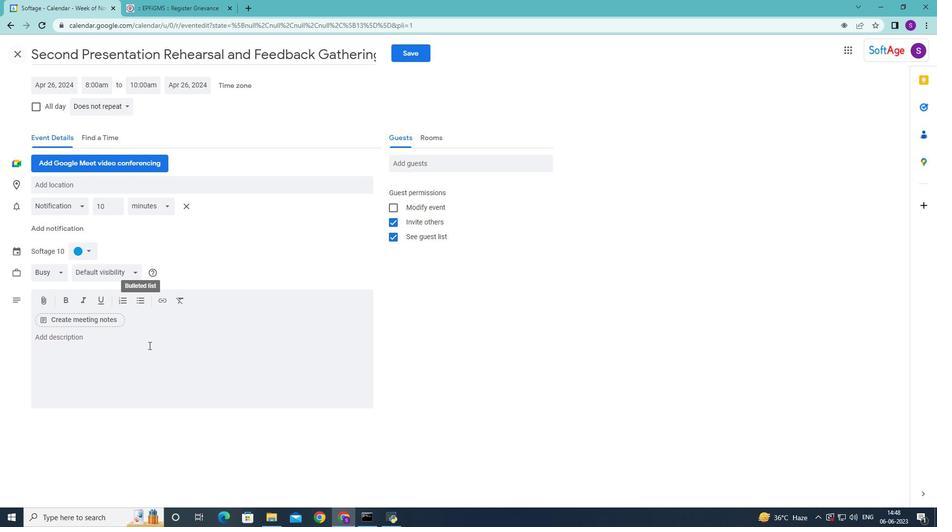
Action: Mouse pressed left at (146, 345)
Screenshot: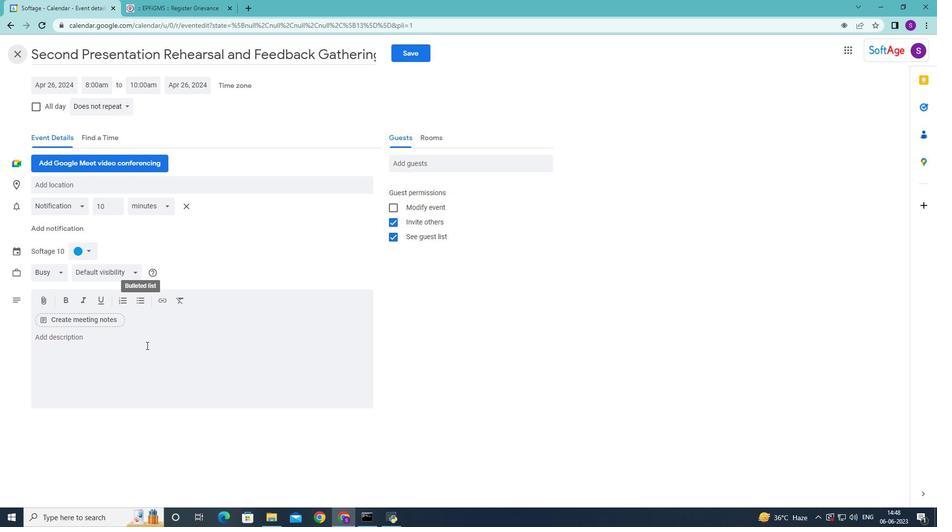 
Action: Mouse moved to (146, 345)
Screenshot: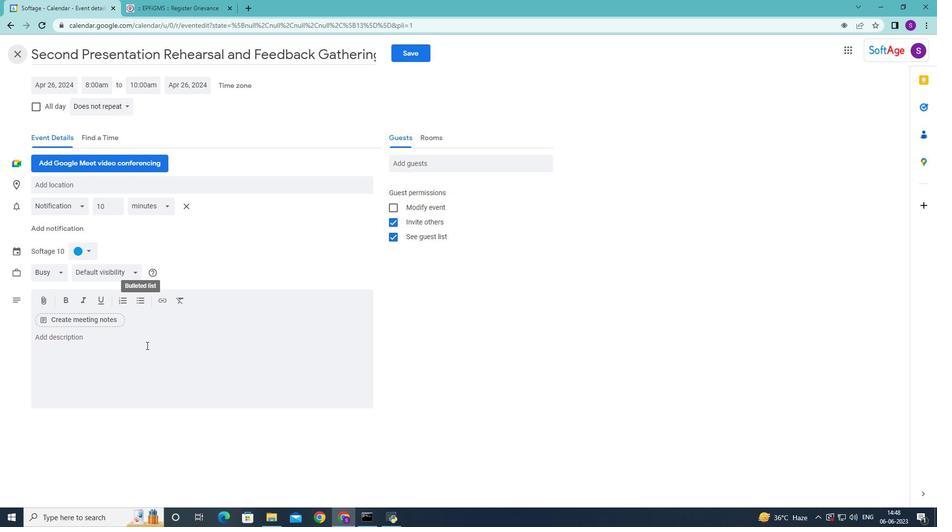 
Action: Key pressed <Key.shift>The<Key.space><Key.shift>Scavenger<Key.space>hunt<Key.space>can<Key.space>be<Key.space>designed<Key.space>s<Key.space><Key.backspace><Key.backspace>as<Key.space>a<Key.space>friendly<Key.space>cmpetition,<Key.space>with<Key.space>teams<Key.space>competing<Key.space>against<Key.space>
Screenshot: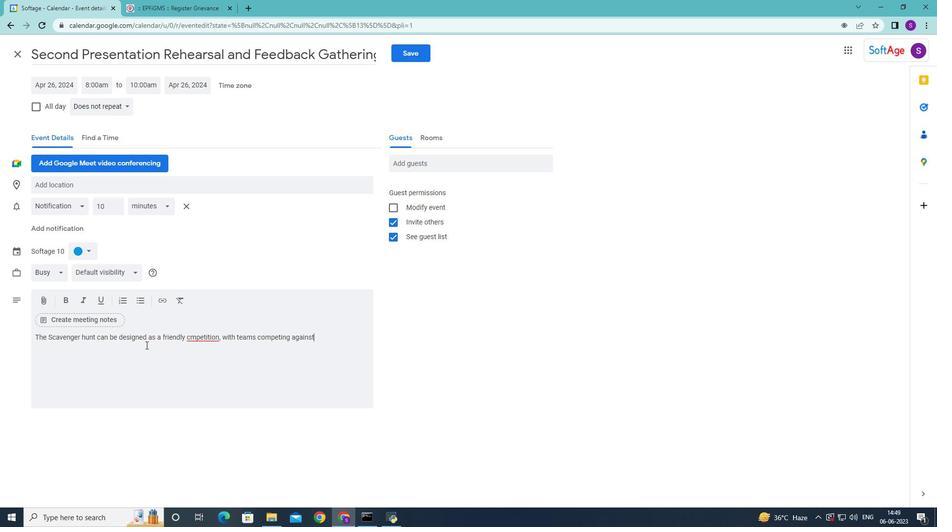 
Action: Mouse moved to (190, 336)
Screenshot: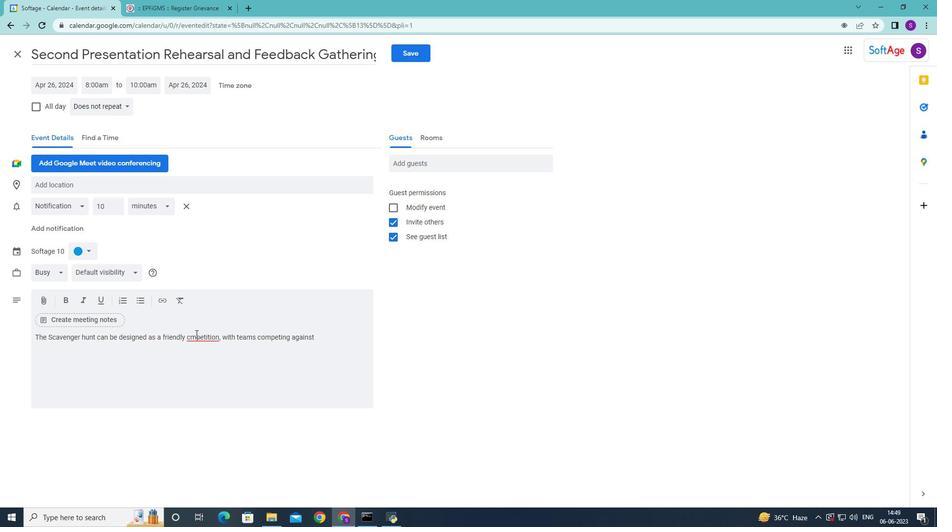 
Action: Mouse pressed left at (190, 336)
Screenshot: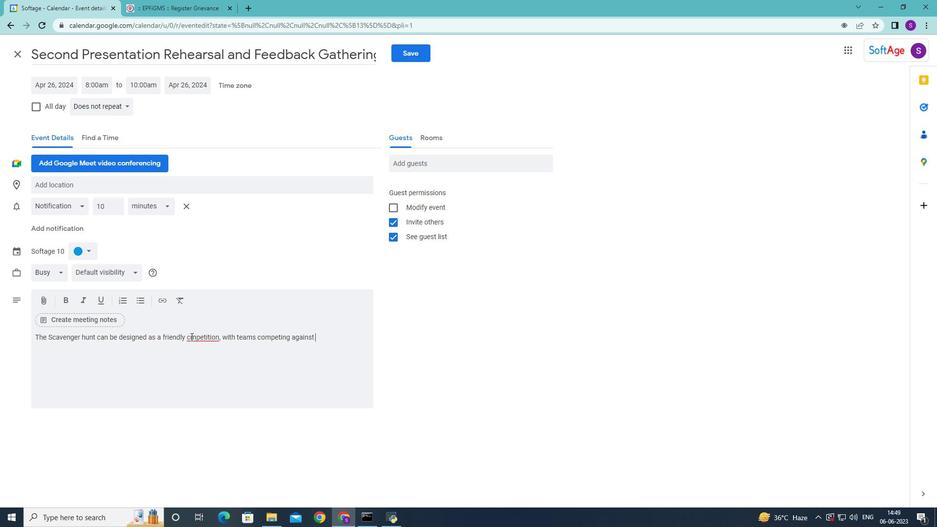 
Action: Mouse moved to (190, 336)
Screenshot: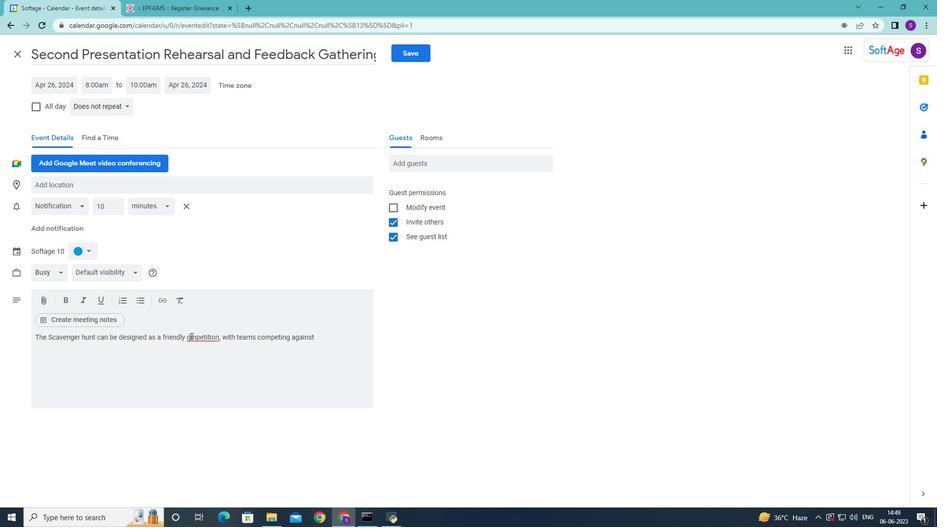 
Action: Key pressed o
Screenshot: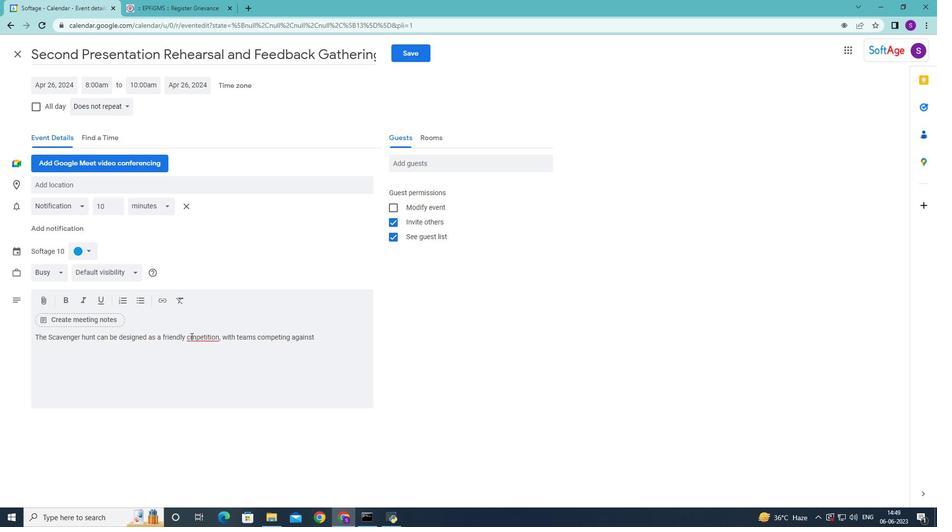 
Action: Mouse moved to (329, 338)
Screenshot: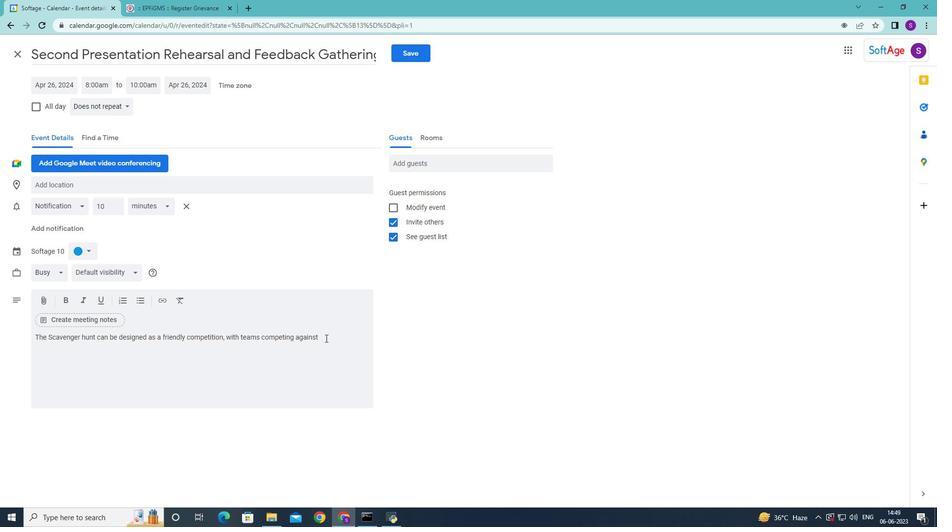 
Action: Mouse pressed left at (329, 338)
Screenshot: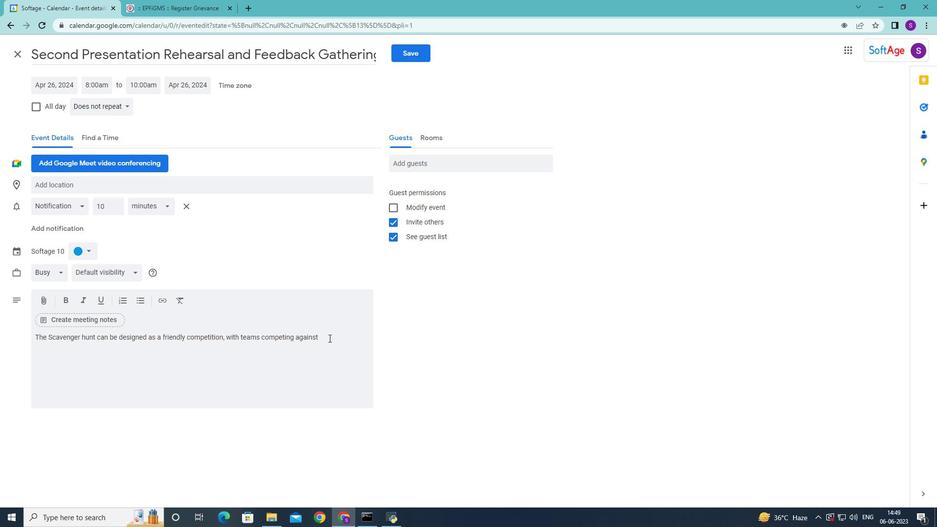 
Action: Key pressed each<Key.space>other<Key.space>to<Key.space>finish<Key.space>first<Key.space>or<Key.space>acheive<Key.space>specific<Key.space>goals<Key.space><Key.backspace>.<Key.space><Key.shift>This<Key.space>foster<Key.space>team<Key.space>spirit
Screenshot: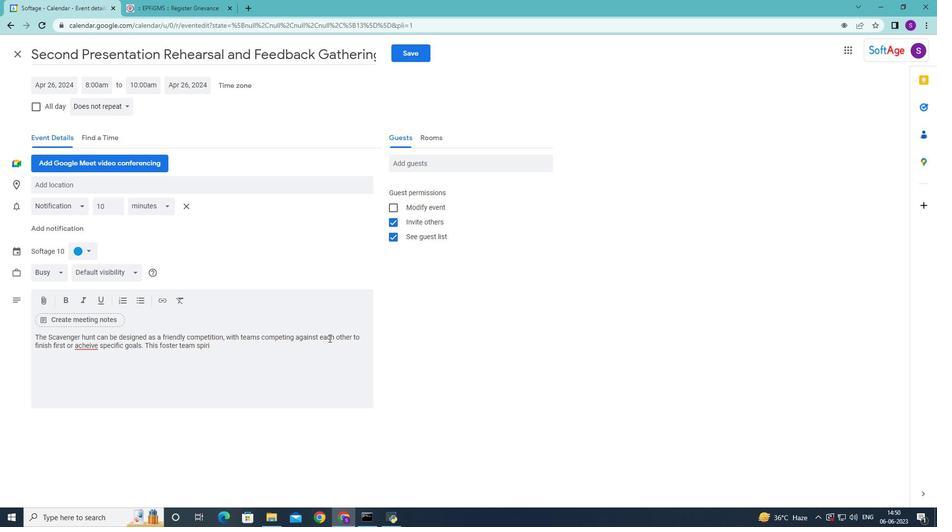 
Action: Mouse moved to (86, 347)
Screenshot: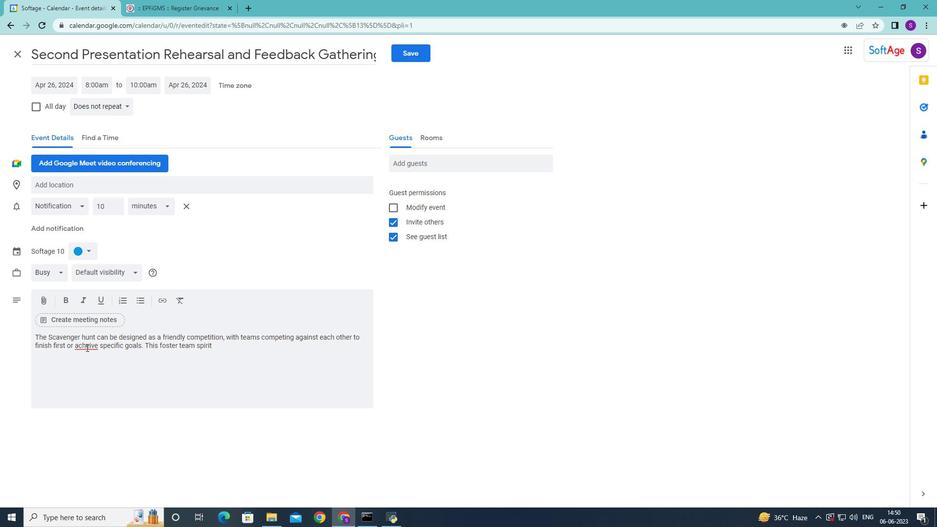 
Action: Mouse pressed left at (86, 347)
Screenshot: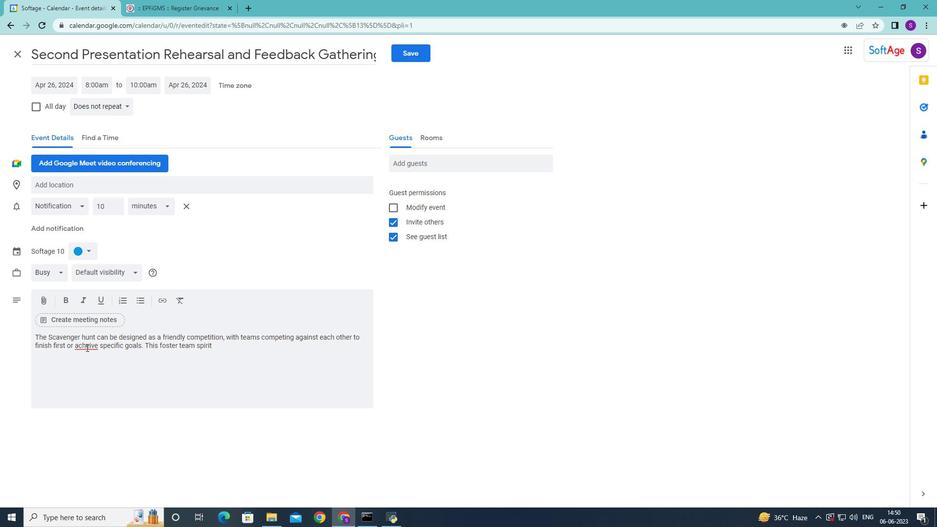 
Action: Mouse moved to (89, 345)
Screenshot: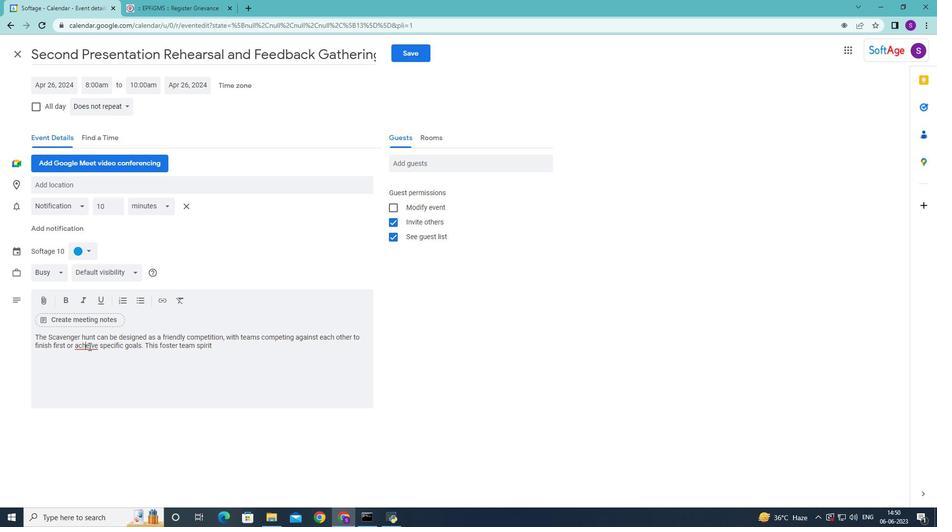 
Action: Mouse pressed left at (89, 345)
Screenshot: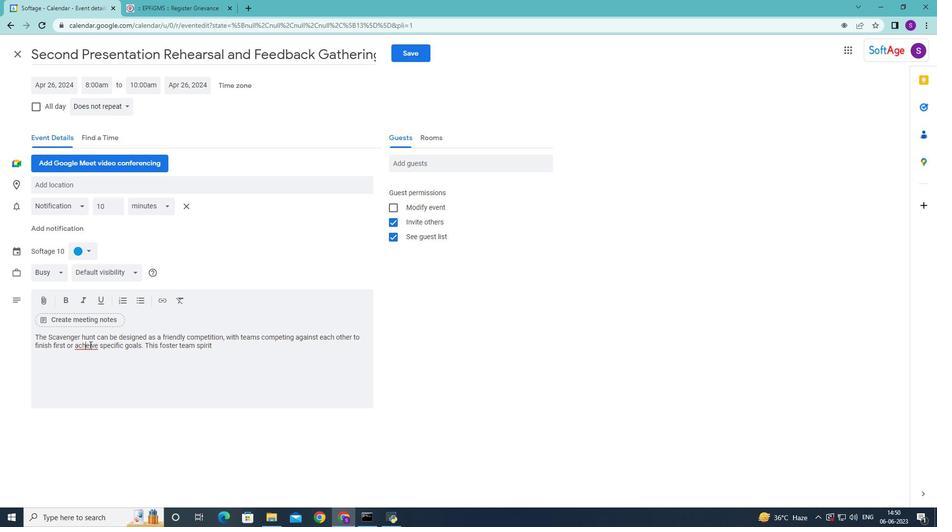 
Action: Mouse moved to (87, 348)
Screenshot: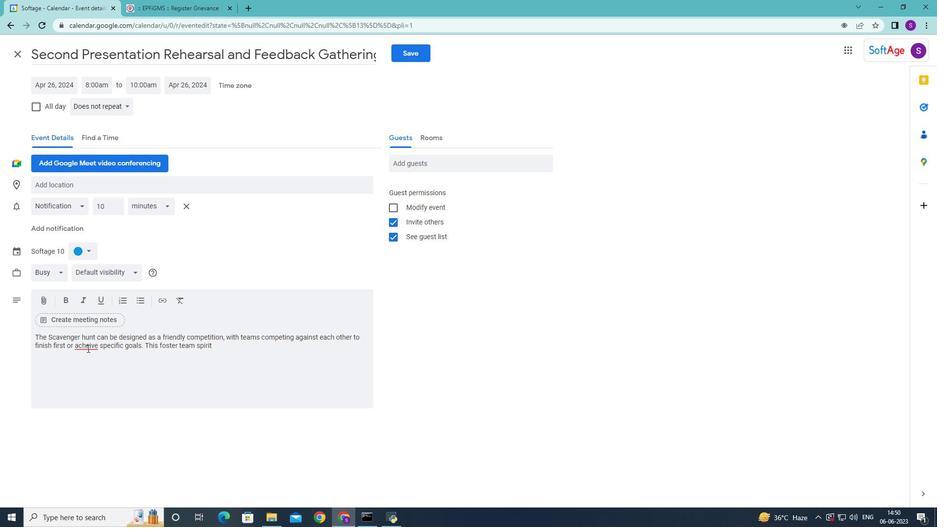 
Action: Mouse pressed left at (87, 348)
Screenshot: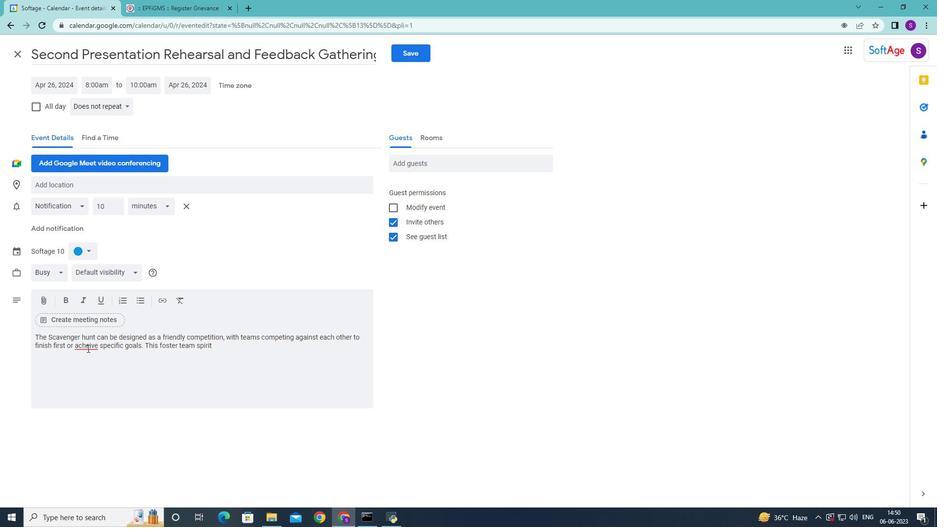 
Action: Mouse moved to (96, 351)
Screenshot: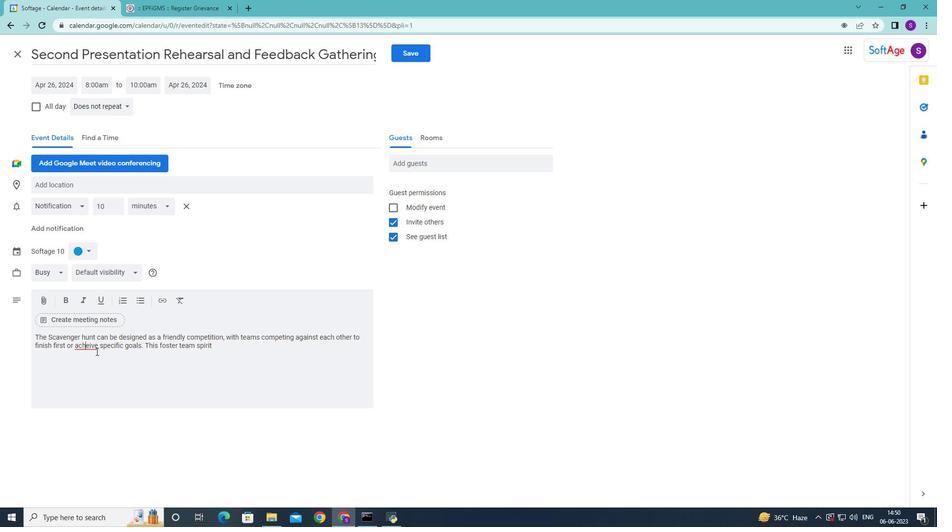 
Action: Key pressed i
Screenshot: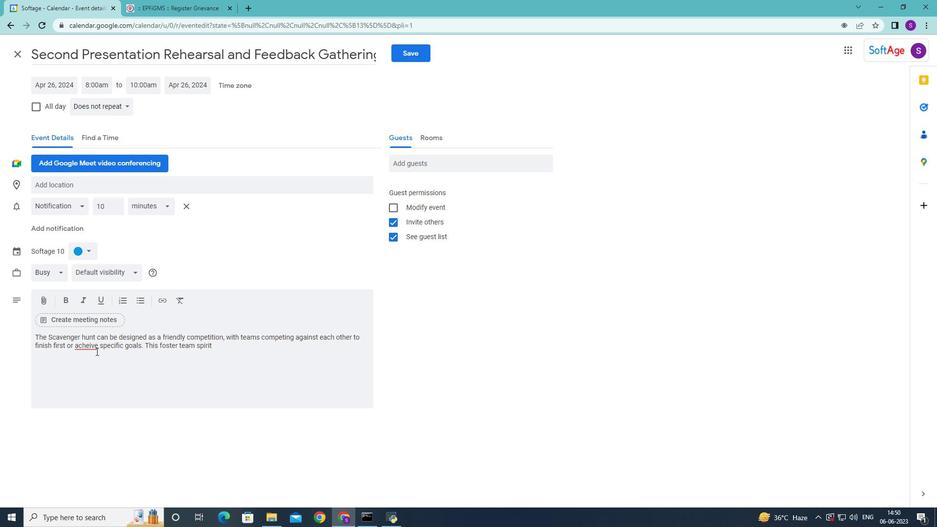 
Action: Mouse moved to (92, 345)
Screenshot: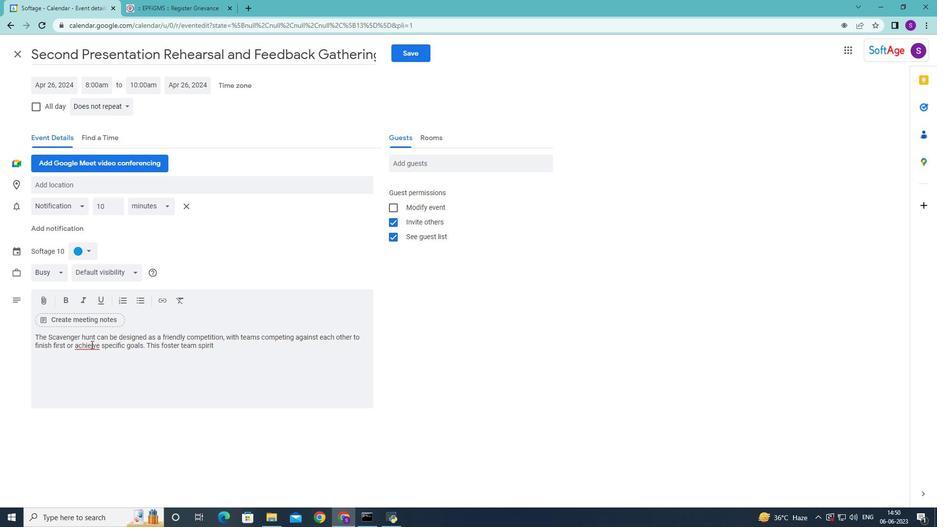 
Action: Mouse pressed left at (92, 345)
Screenshot: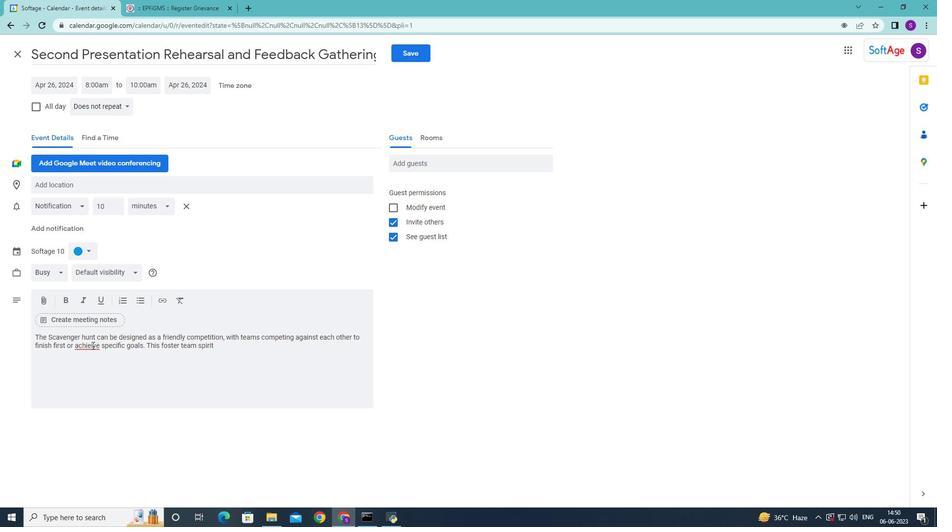 
Action: Mouse moved to (99, 351)
Screenshot: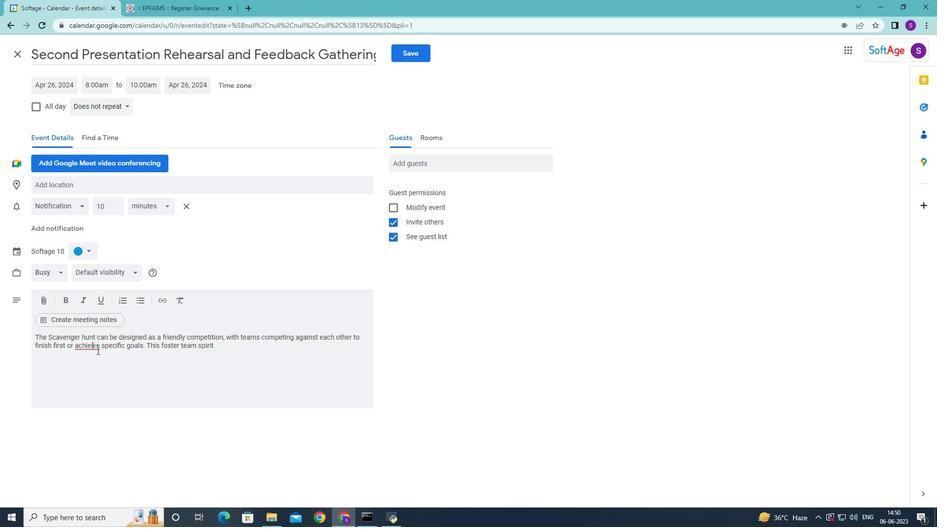 
Action: Key pressed <Key.backspace>
Screenshot: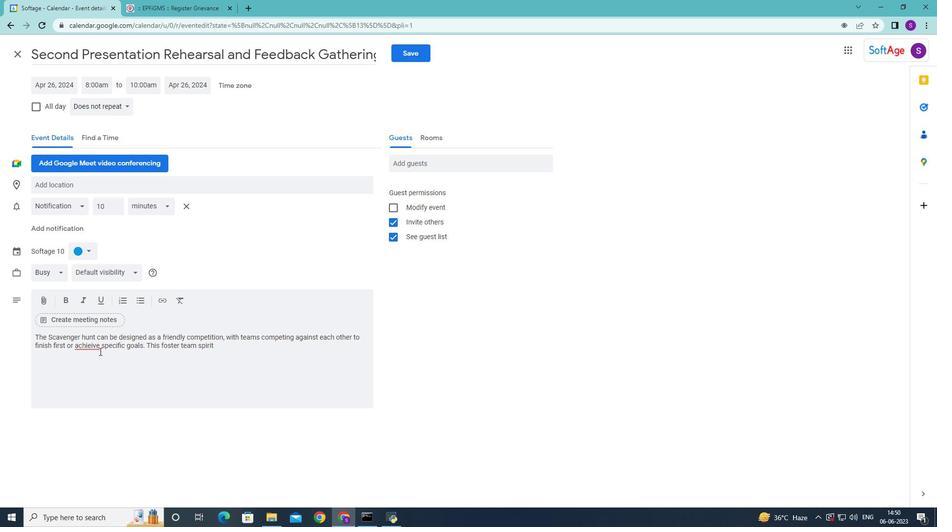 
Action: Mouse moved to (235, 348)
Screenshot: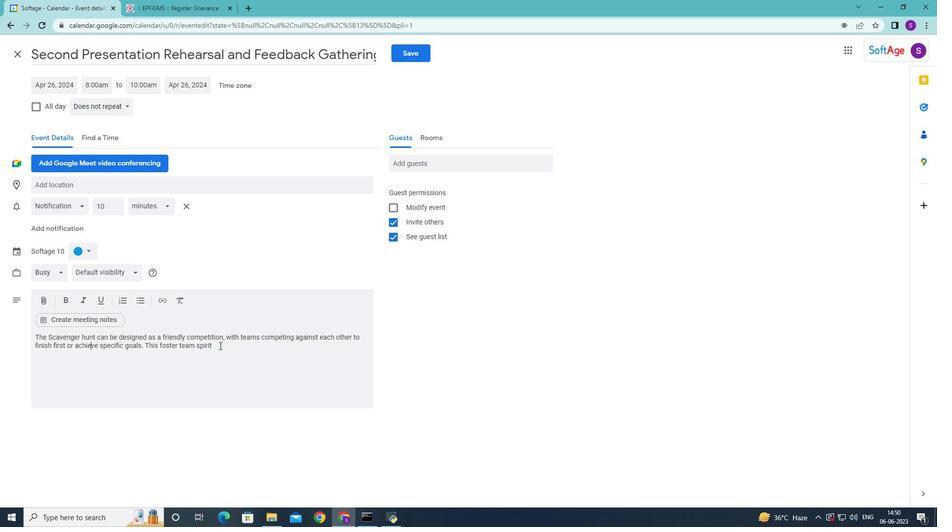 
Action: Mouse pressed left at (235, 348)
Screenshot: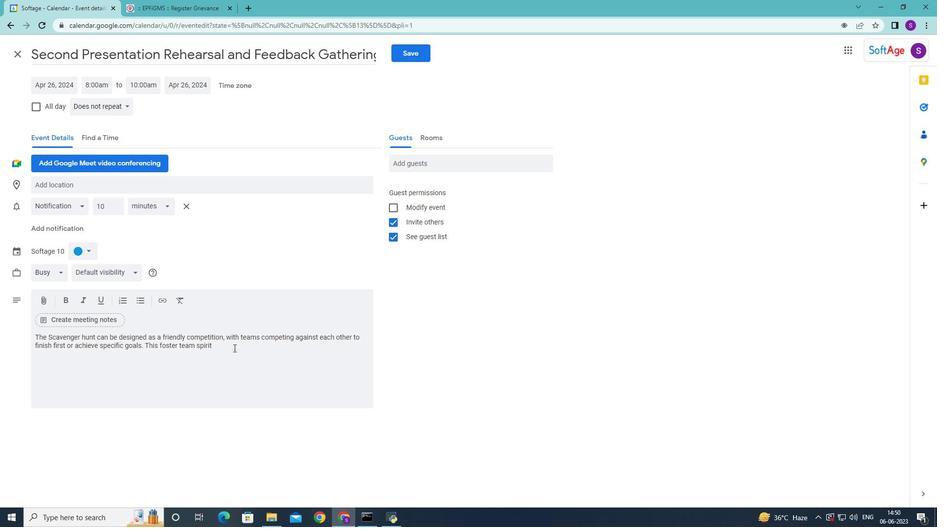 
Action: Mouse moved to (247, 311)
Screenshot: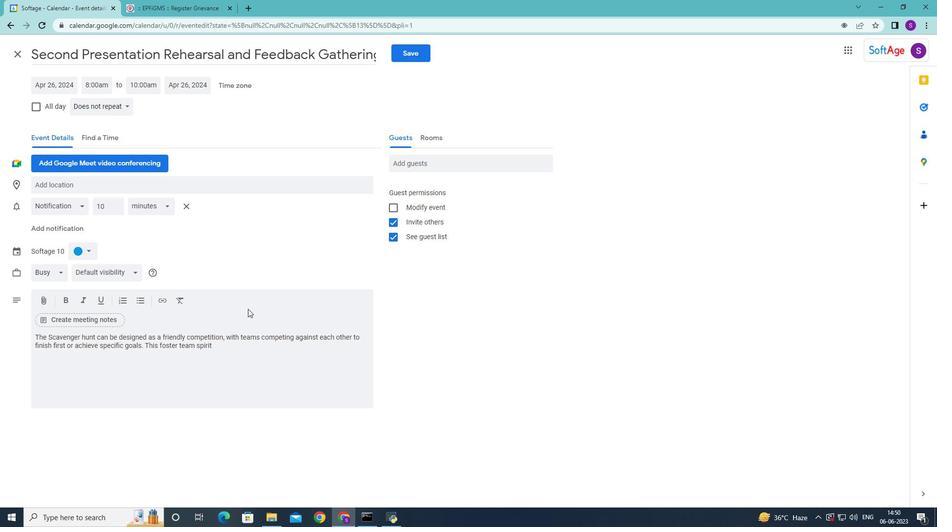 
Action: Key pressed ,<Key.space>healthy<Key.space>competition<Key.space><Key.backspace>,<Key.space>and<Key.space>a<Key.space>sense<Key.space>of<Key.space>achieve<Key.space><Key.backspace>ment.
Screenshot: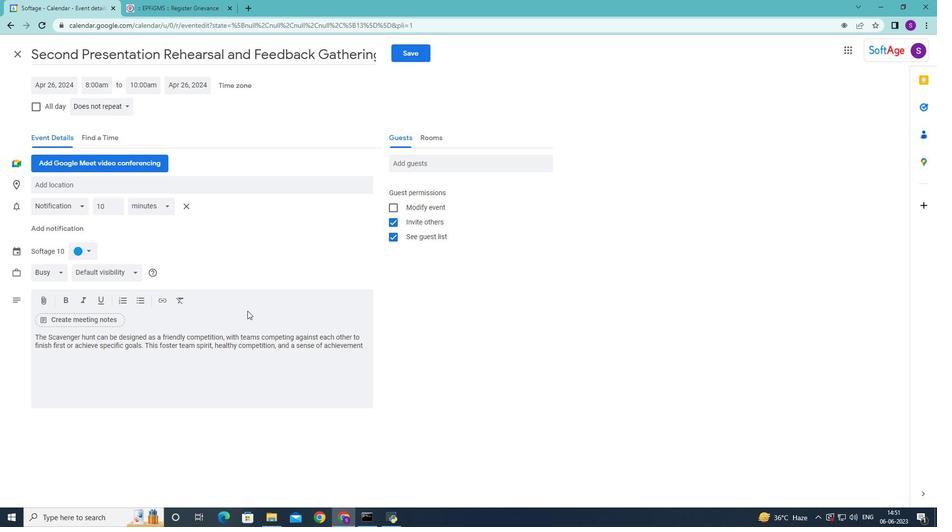 
Action: Mouse moved to (76, 247)
Screenshot: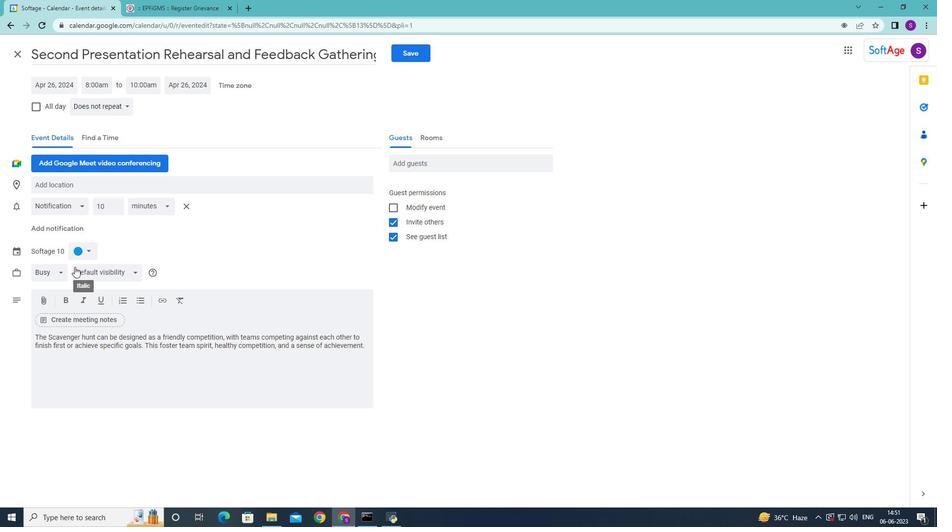 
Action: Mouse pressed left at (76, 247)
Screenshot: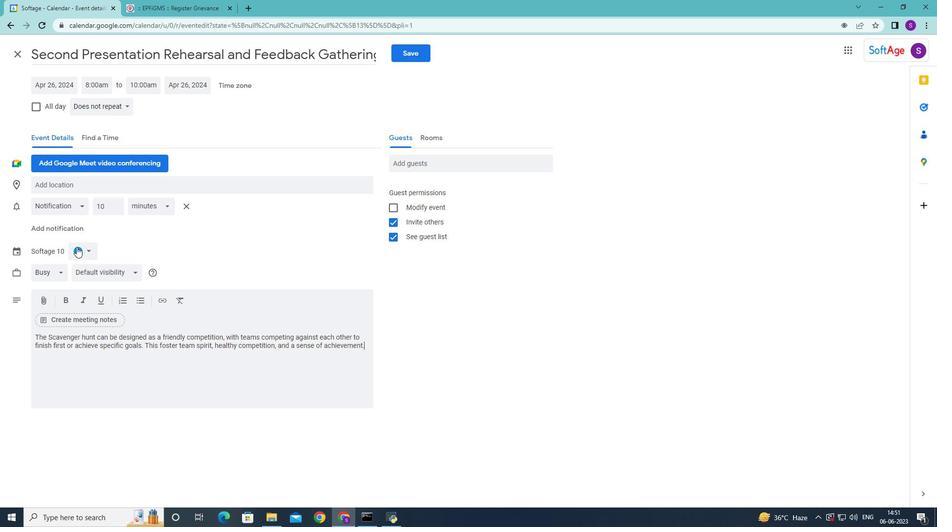 
Action: Mouse moved to (77, 251)
Screenshot: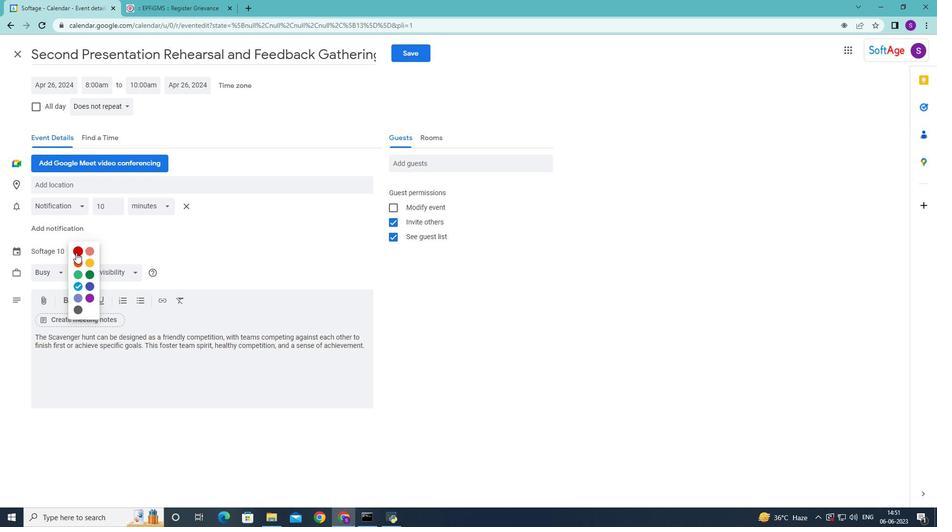 
Action: Mouse pressed left at (77, 251)
Screenshot: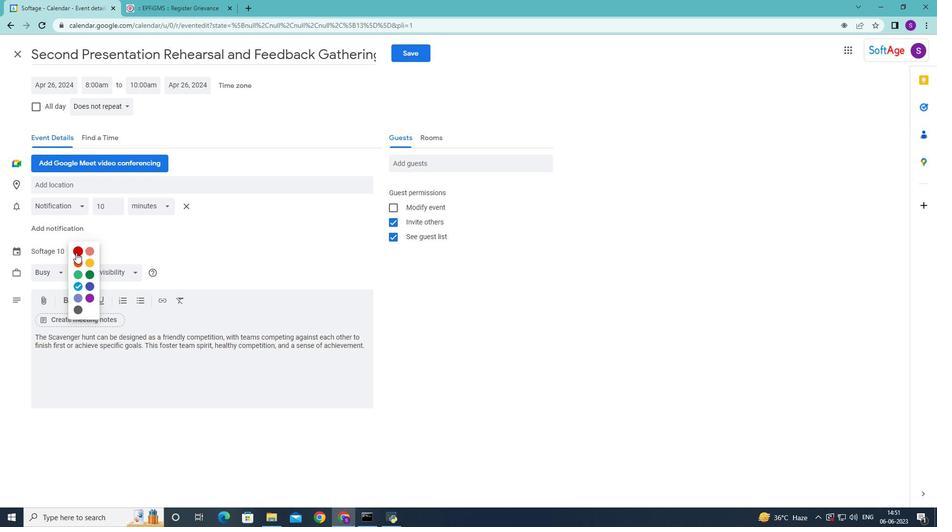 
Action: Mouse moved to (104, 186)
Screenshot: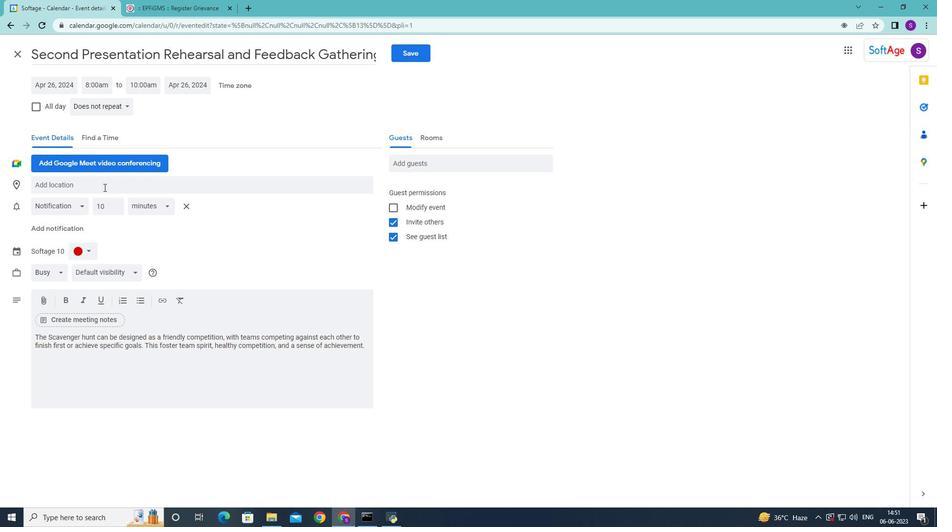 
Action: Mouse pressed left at (104, 186)
Screenshot: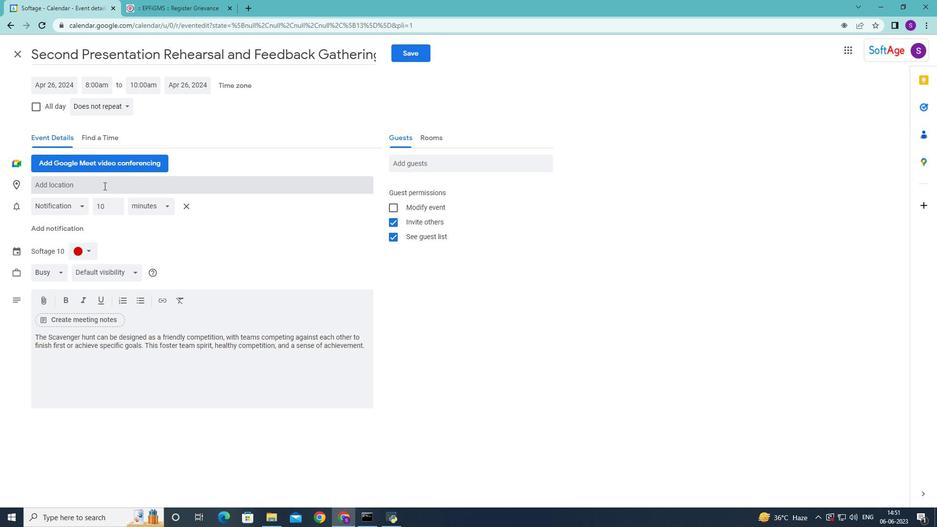 
Action: Key pressed 12<Key.enter>3<Key.space><Key.shift>Mi<Key.backspace>ount<Key.space><Key.shift><Key.shift>olymo<Key.backspace>pi<Key.backspace>us<Key.space><Key.backspace>,<Key.space><Key.shift><Key.shift><Key.shift><Key.shift>Greece<Key.space><Key.backspace>
Screenshot: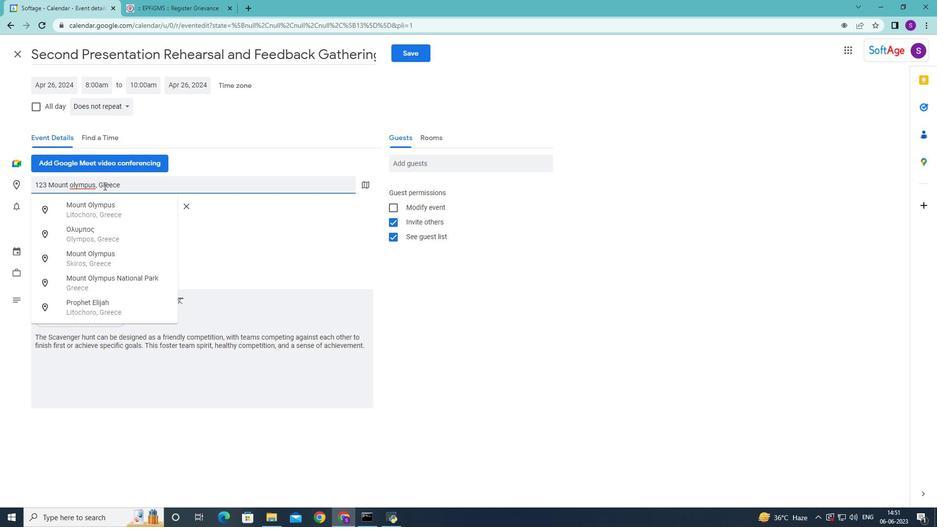 
Action: Mouse moved to (81, 210)
Screenshot: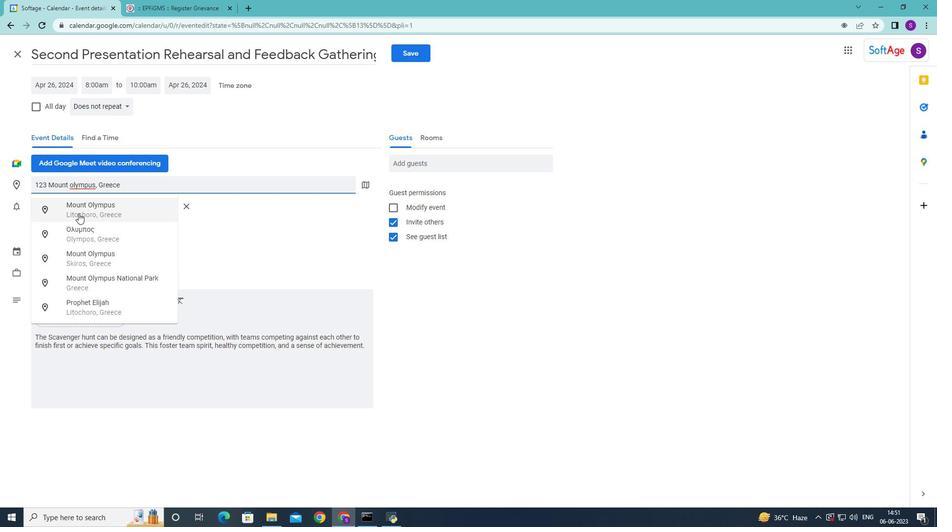 
Action: Mouse pressed left at (81, 210)
Screenshot: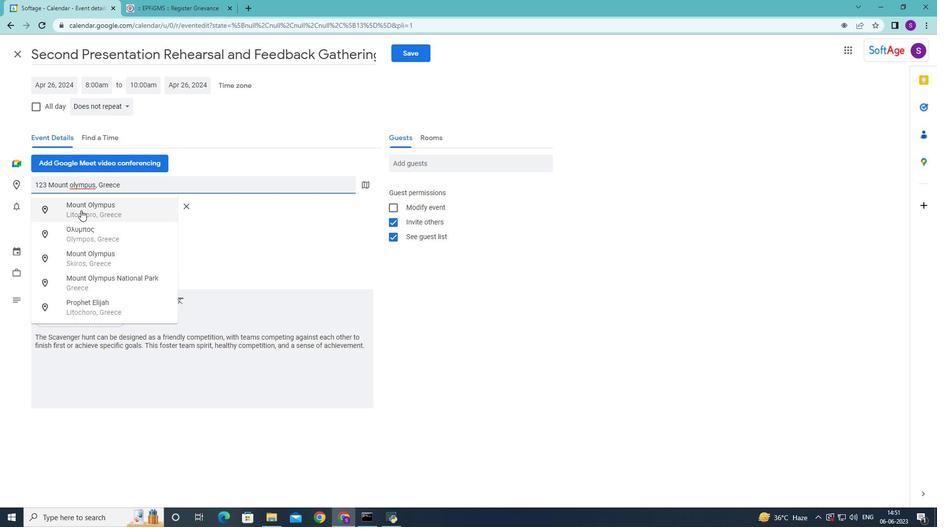 
Action: Mouse moved to (424, 162)
Screenshot: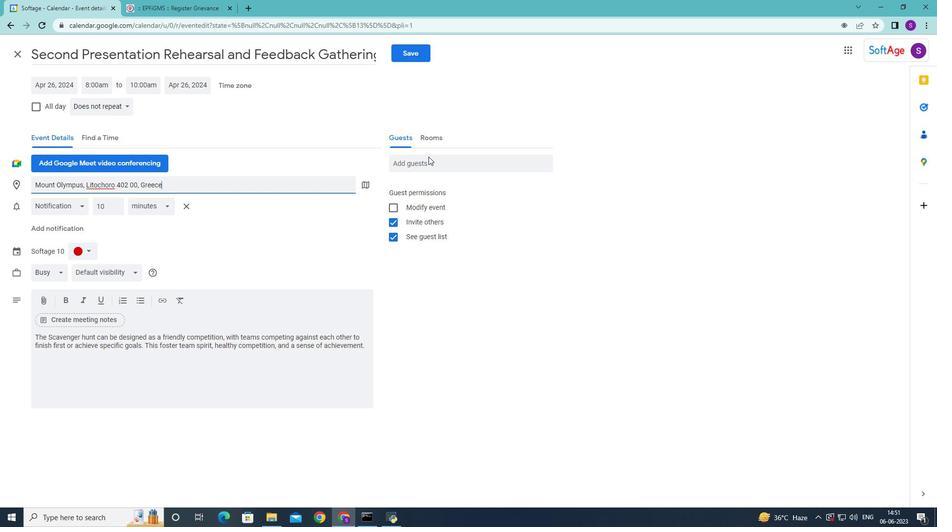 
Action: Mouse pressed left at (424, 162)
Screenshot: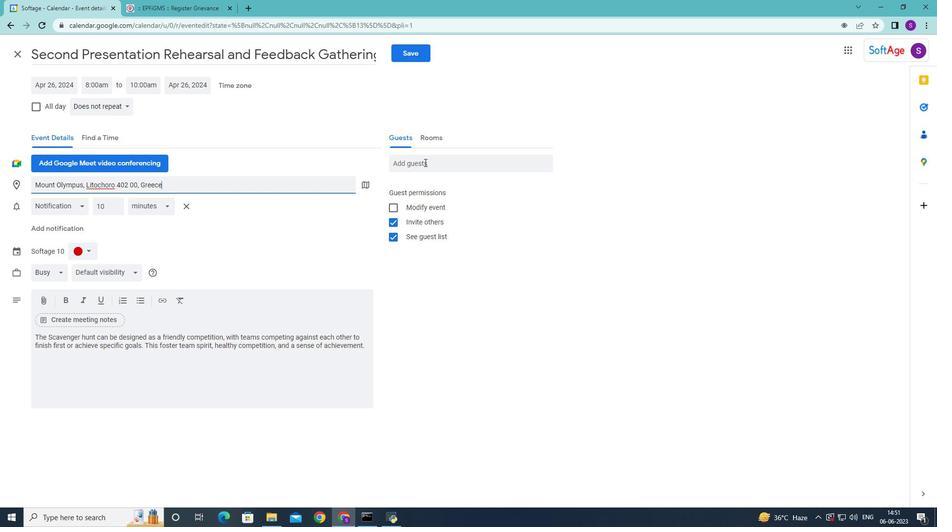 
Action: Mouse moved to (424, 163)
Screenshot: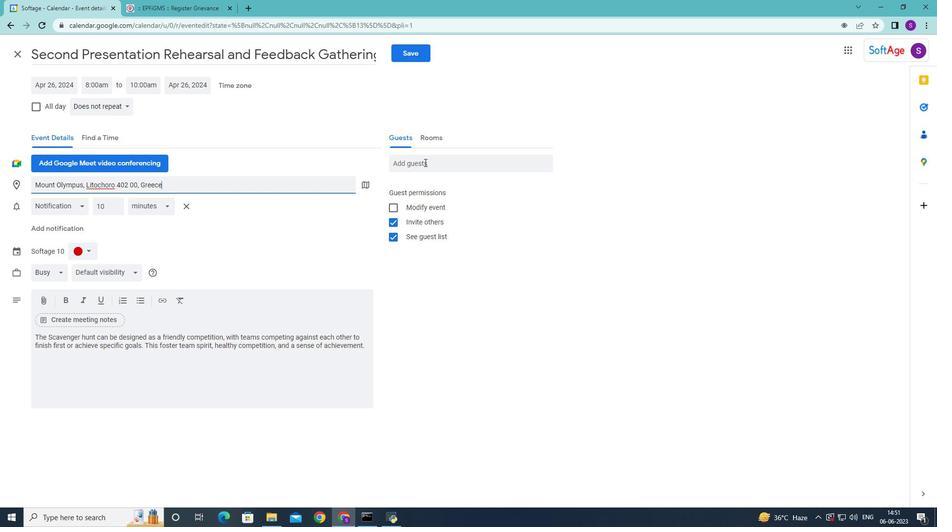 
Action: Key pressed <Key.shift>softage.6<Key.shift>@softage.net
Screenshot: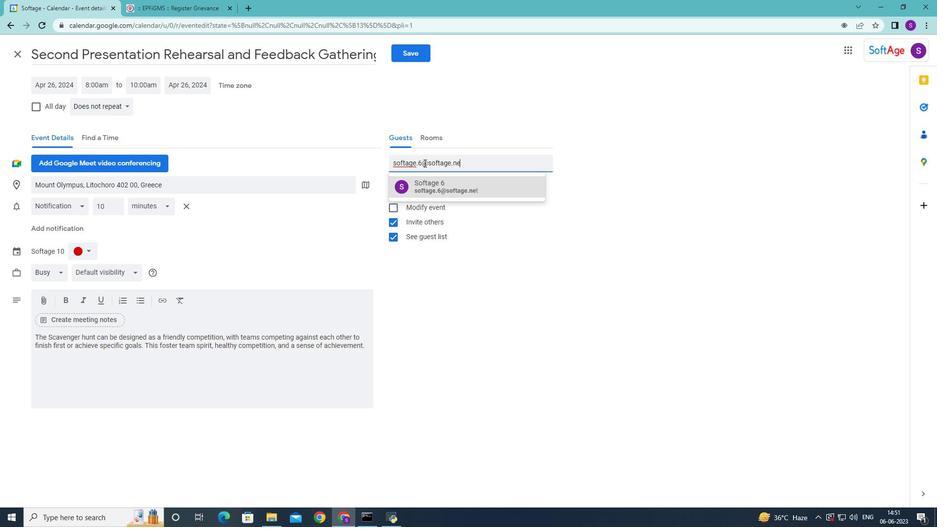 
Action: Mouse moved to (488, 187)
Screenshot: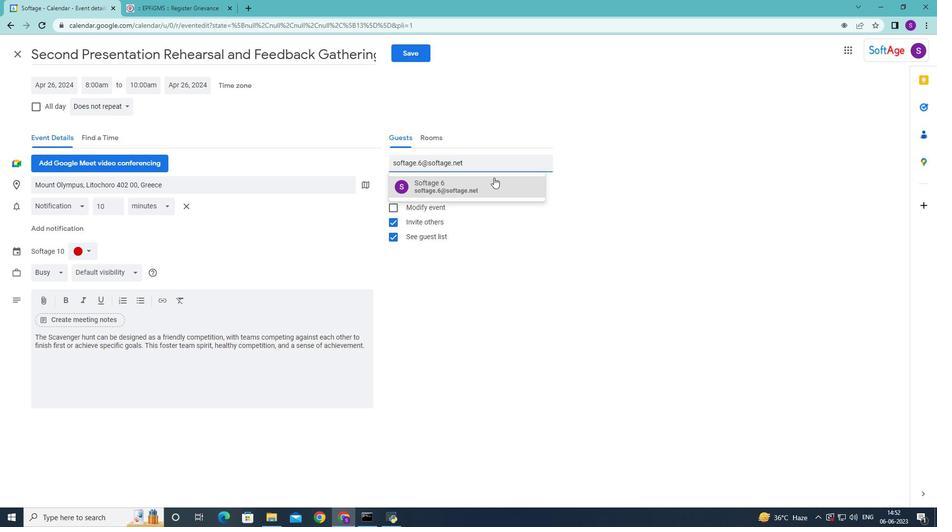 
Action: Mouse pressed left at (488, 187)
Screenshot: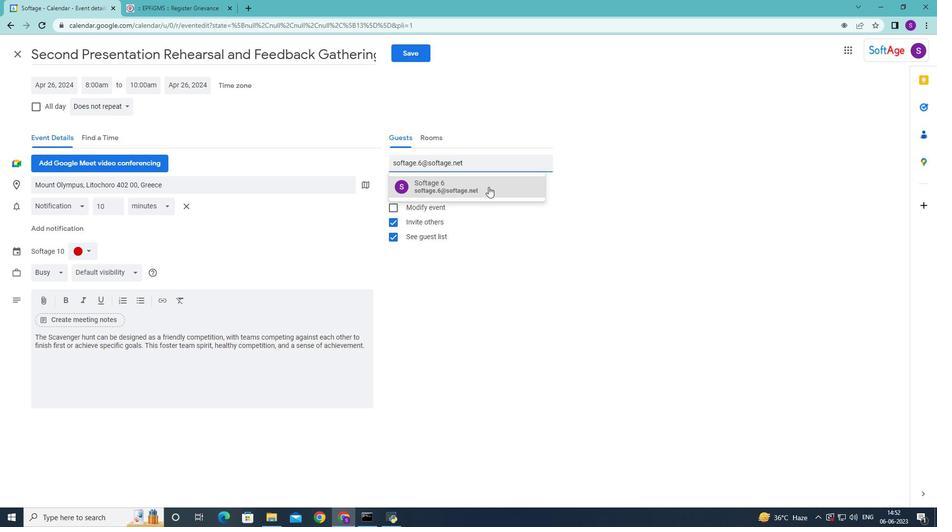 
Action: Mouse moved to (460, 165)
Screenshot: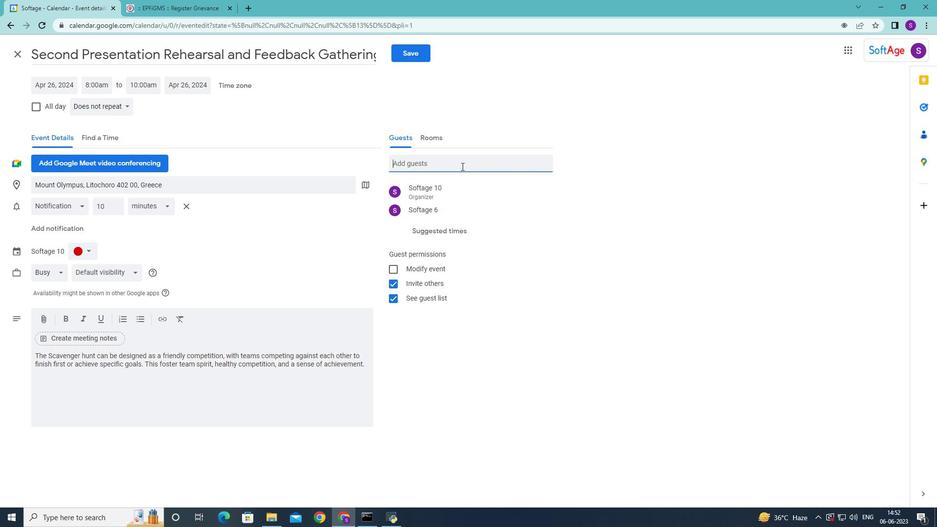 
Action: Mouse pressed left at (460, 165)
Screenshot: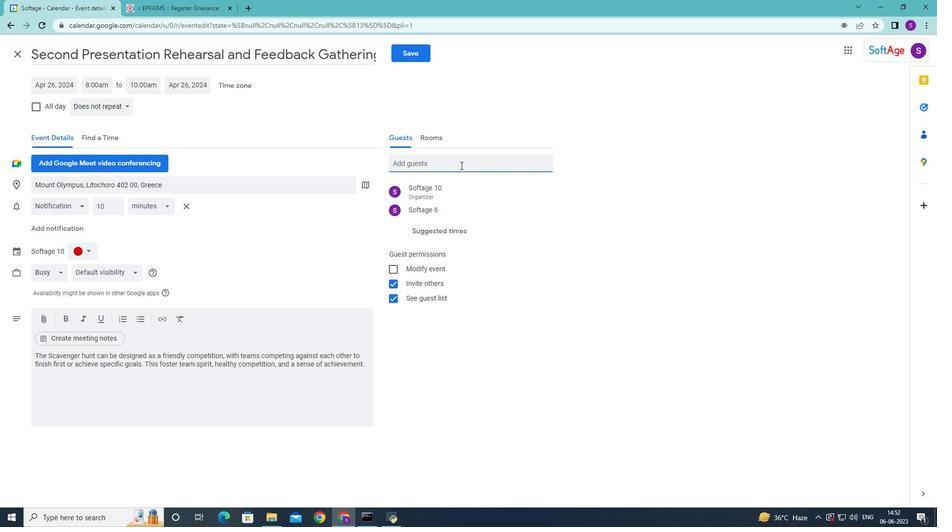 
Action: Key pressed <Key.shift>Softage.7<Key.shift>@softage.net
Screenshot: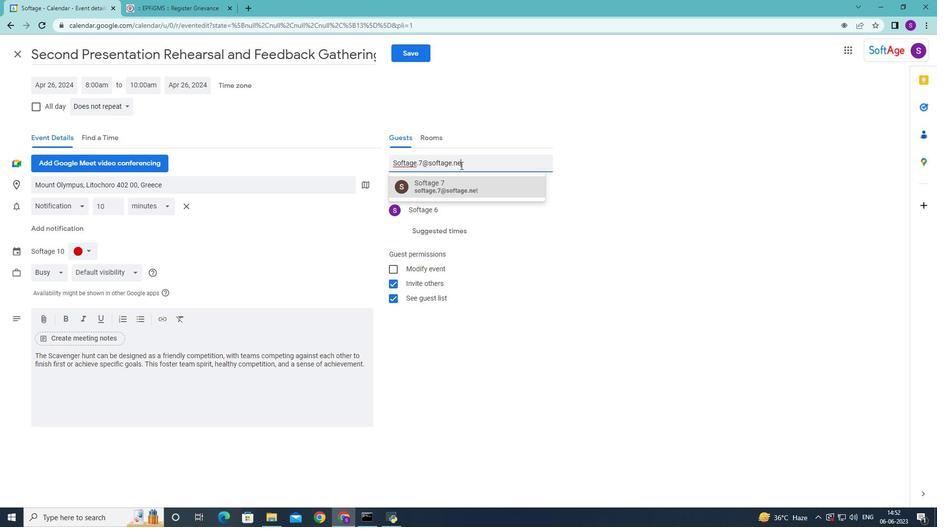 
Action: Mouse moved to (468, 191)
Screenshot: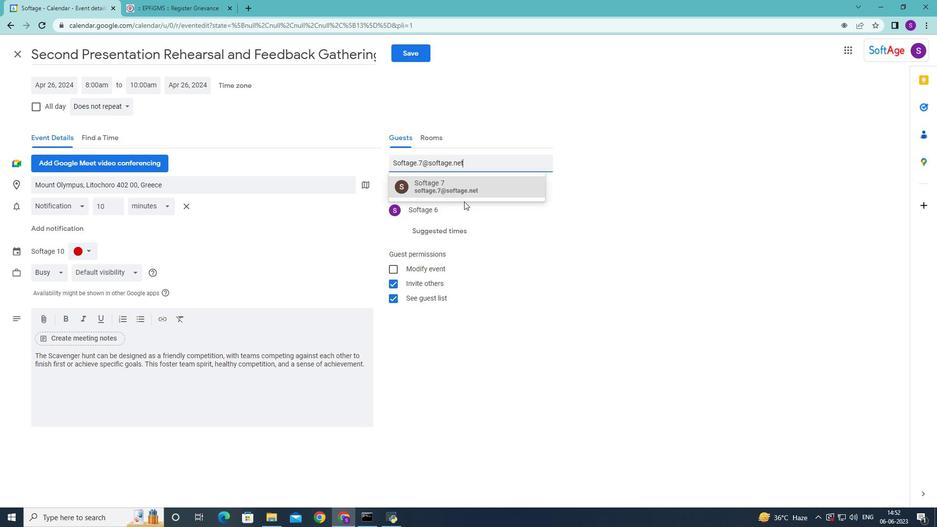
Action: Mouse pressed left at (468, 191)
Screenshot: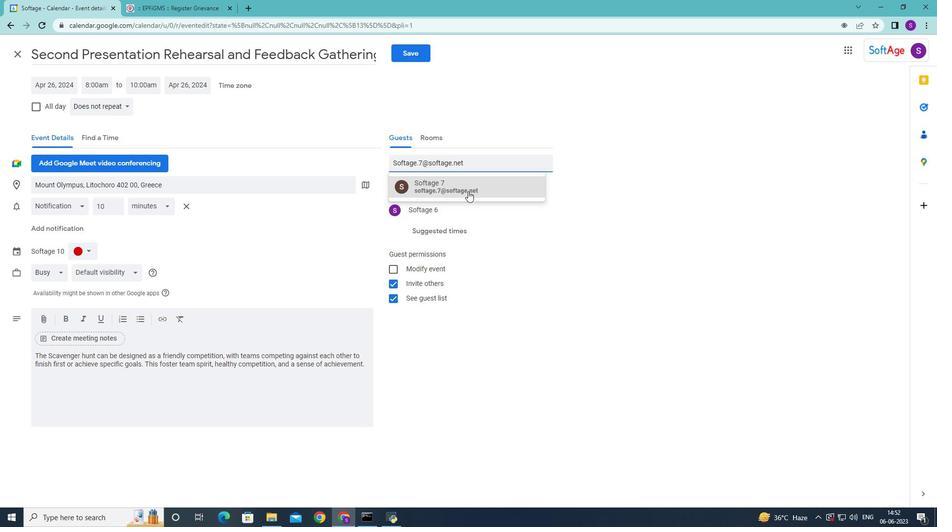 
Action: Mouse moved to (105, 106)
Screenshot: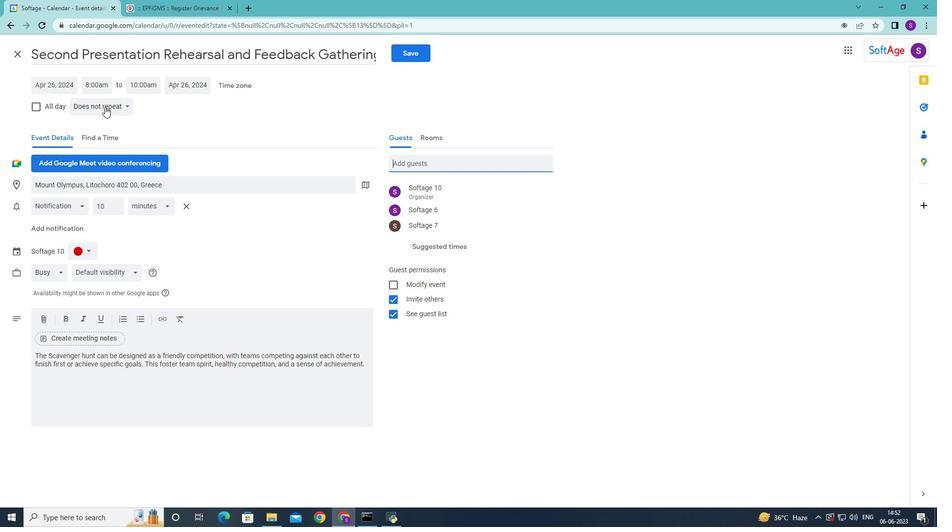 
Action: Mouse pressed left at (105, 106)
Screenshot: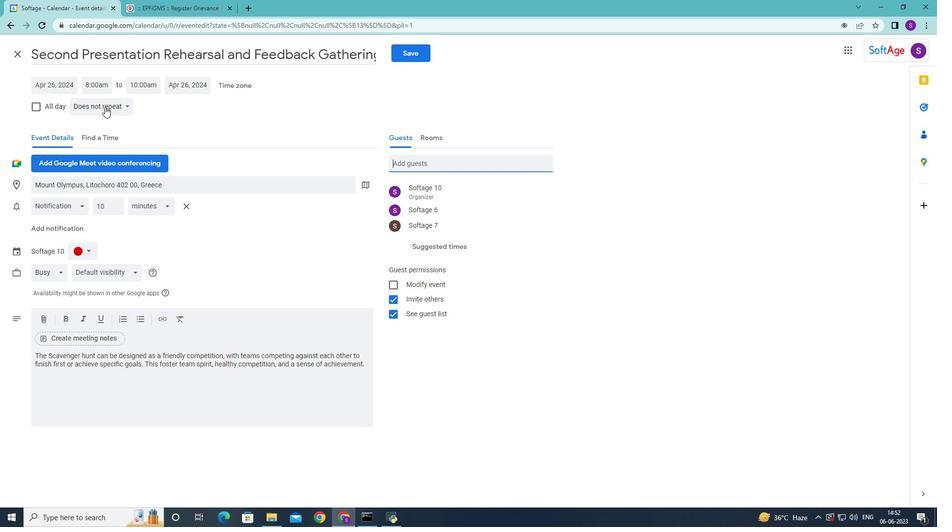 
Action: Mouse moved to (135, 210)
Screenshot: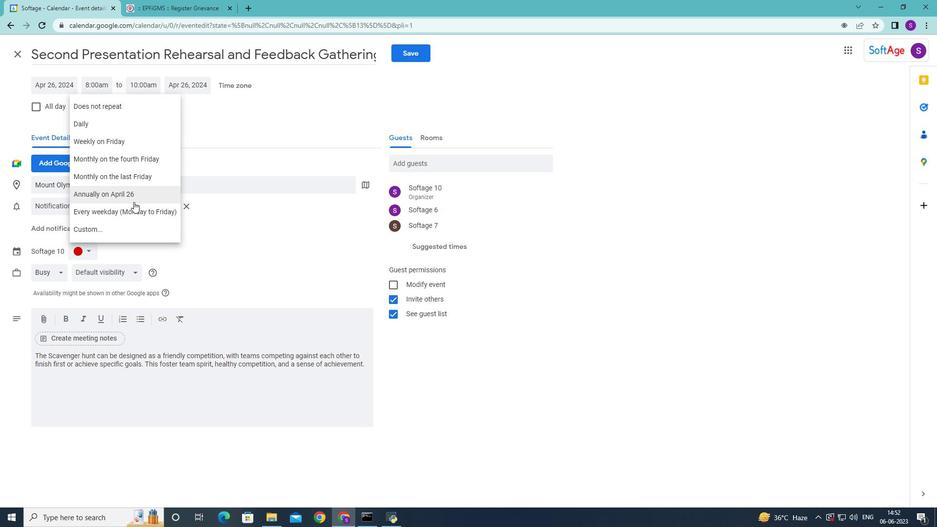 
Action: Mouse pressed left at (135, 210)
Screenshot: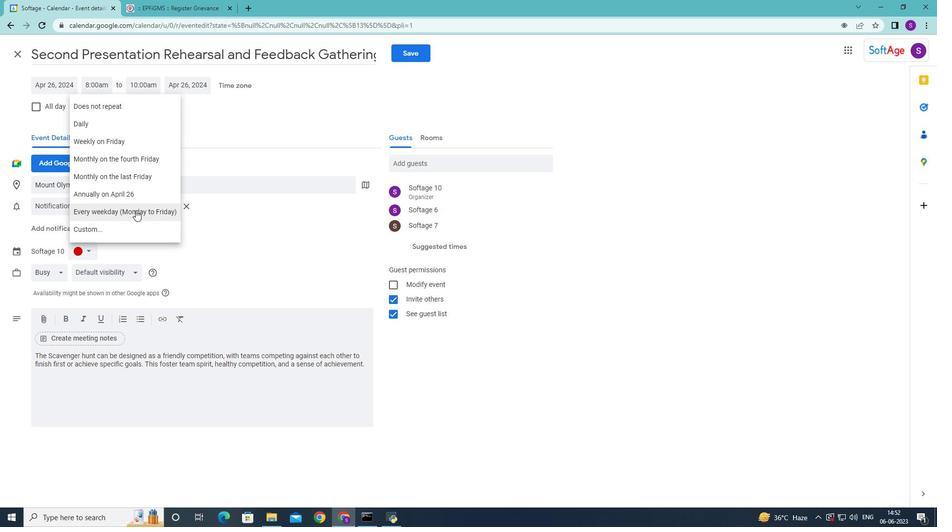 
Action: Mouse moved to (416, 52)
Screenshot: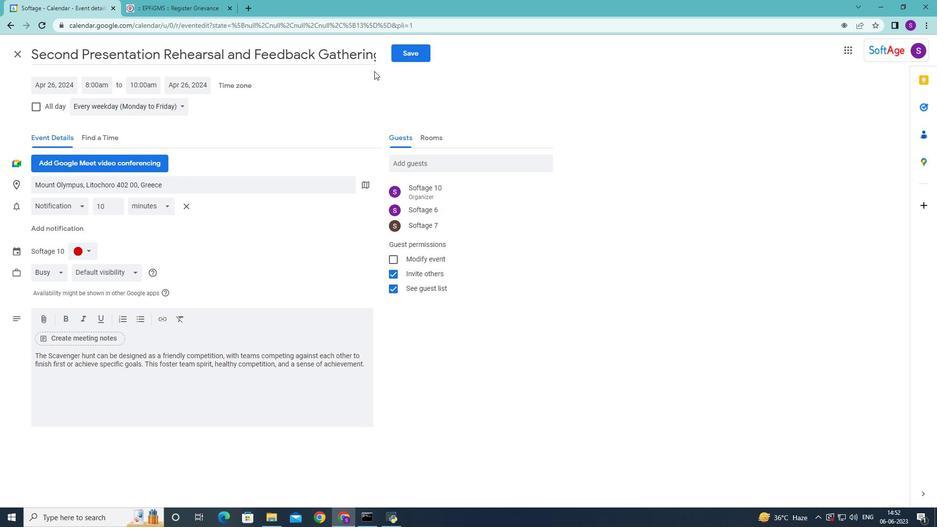 
Action: Mouse pressed left at (416, 52)
Screenshot: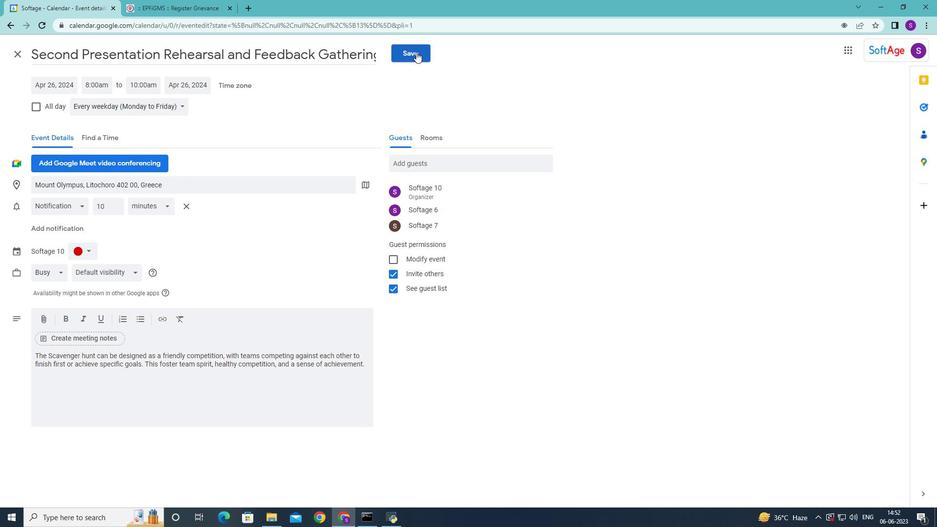 
Action: Mouse moved to (557, 297)
Screenshot: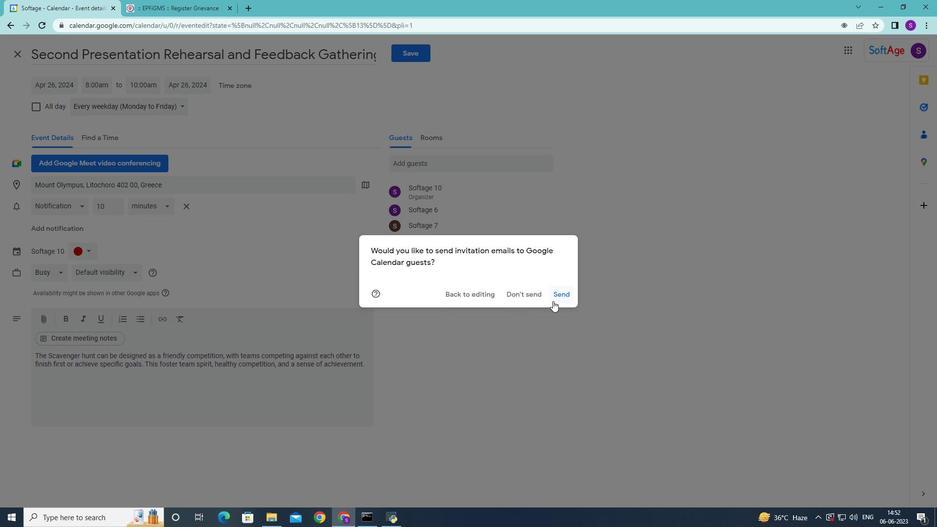 
Action: Mouse pressed left at (557, 297)
Screenshot: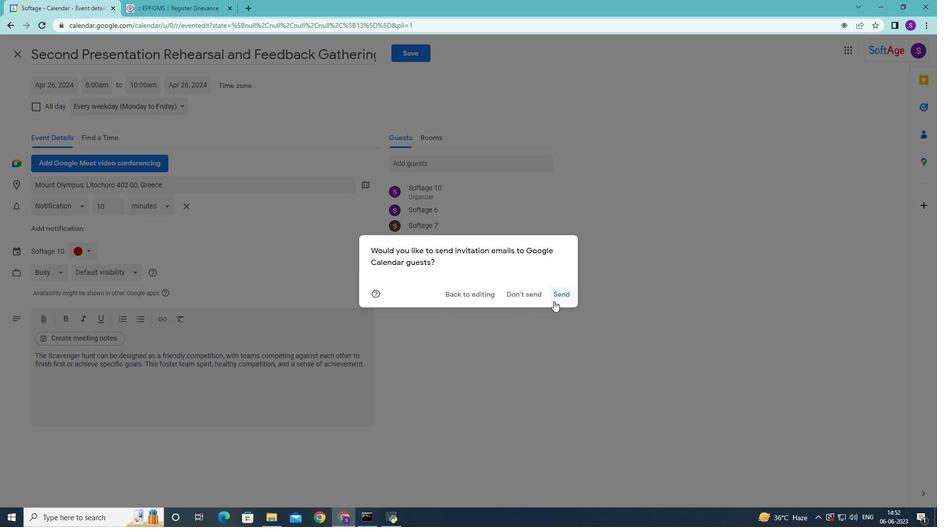 
Action: Mouse moved to (347, 338)
Screenshot: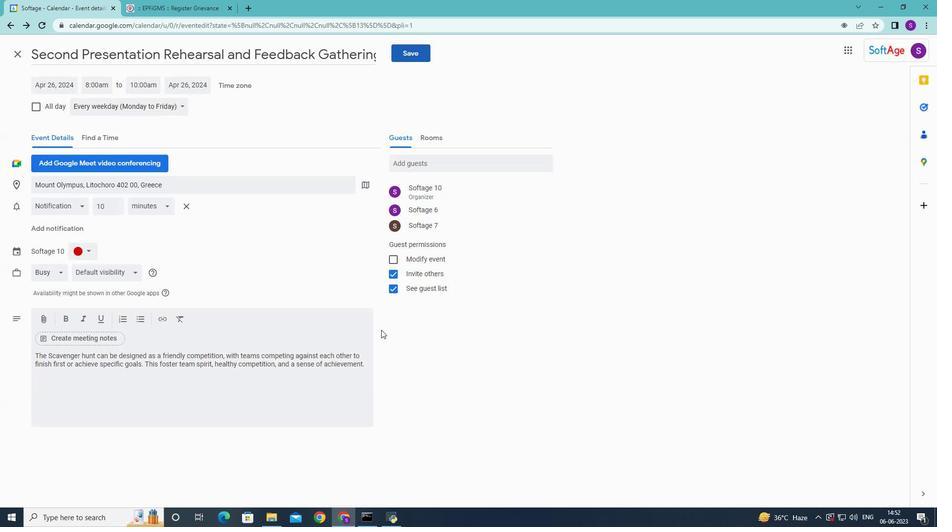
